 Task: In the Contact  Nora.Hill@nypl.org, Create email and send with subject: 'A Glimpse into the Future: Meet Our Disruptive Offering', and with mail content 'Good Day!_x000D_
We're excited to introduce you to an innovative solution that will revolutionize your industry. Get ready to redefine success and reach new heights!_x000D_
Best Regard', attach the document: Contract.pdf and insert image: visitingcard.jpg. Below Best Regards, write Pinterest and insert the URL: 'in.pinterest.com'. Mark checkbox to create task to follow up : In 2 business days . Logged in from softage.4@softage.net
Action: Mouse moved to (96, 56)
Screenshot: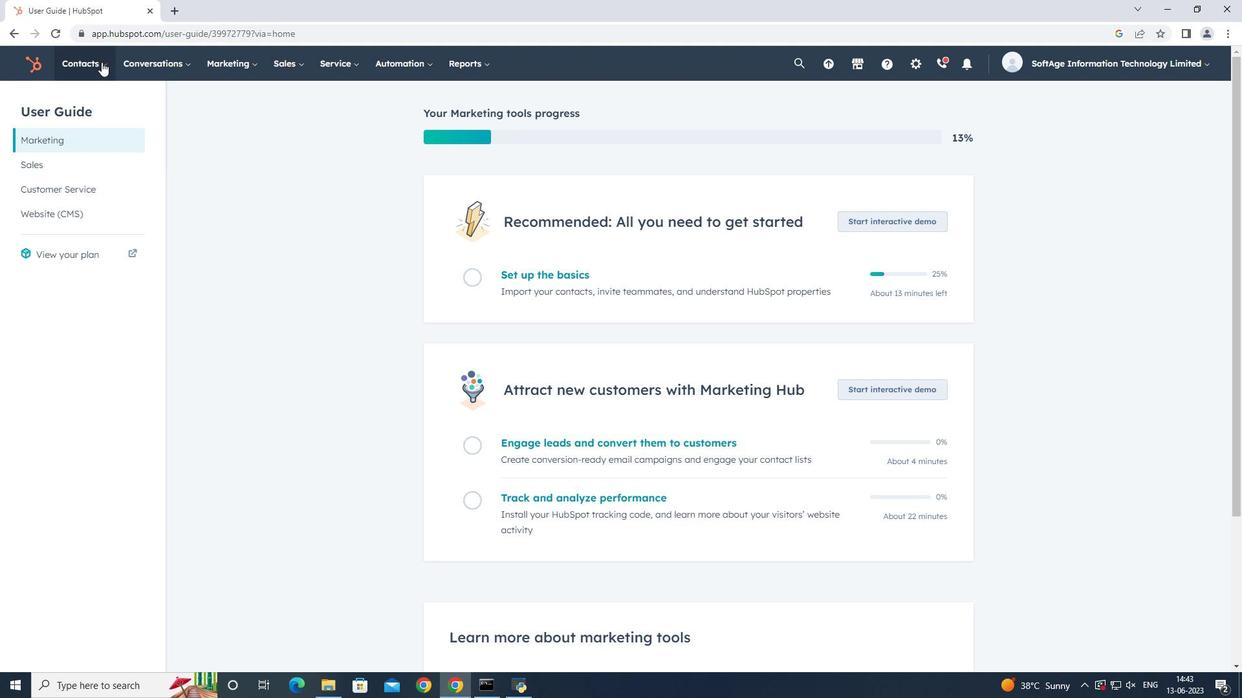 
Action: Mouse pressed left at (96, 56)
Screenshot: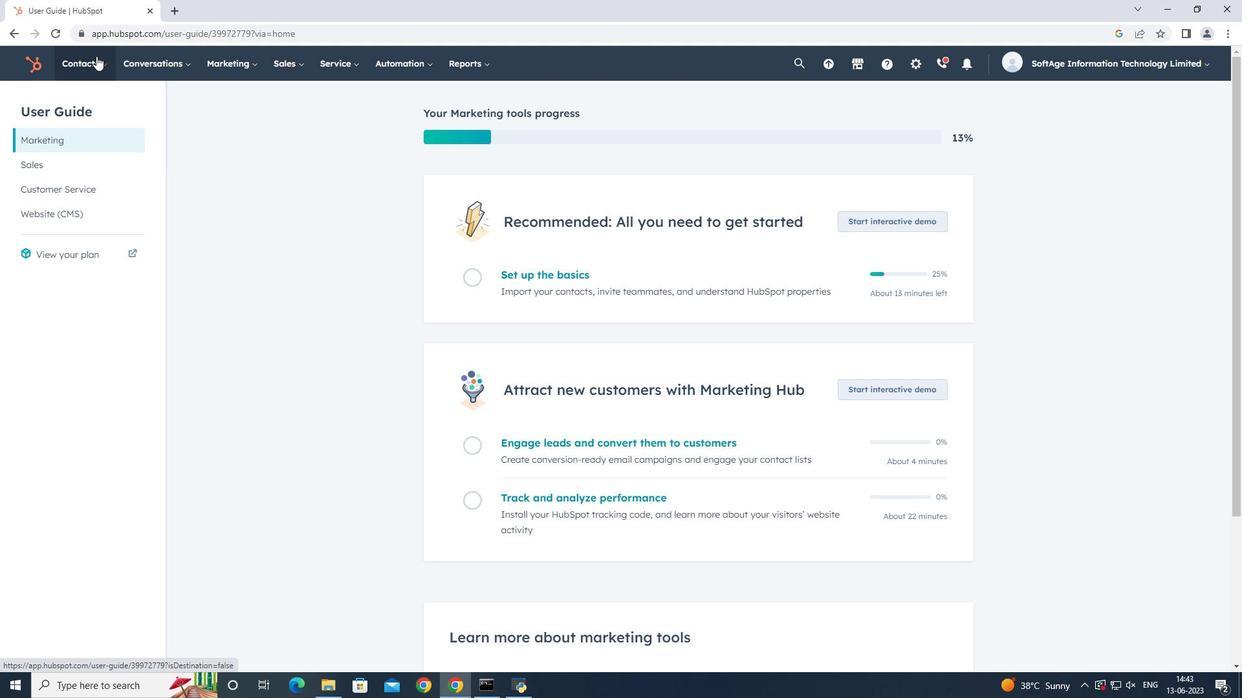 
Action: Mouse moved to (106, 102)
Screenshot: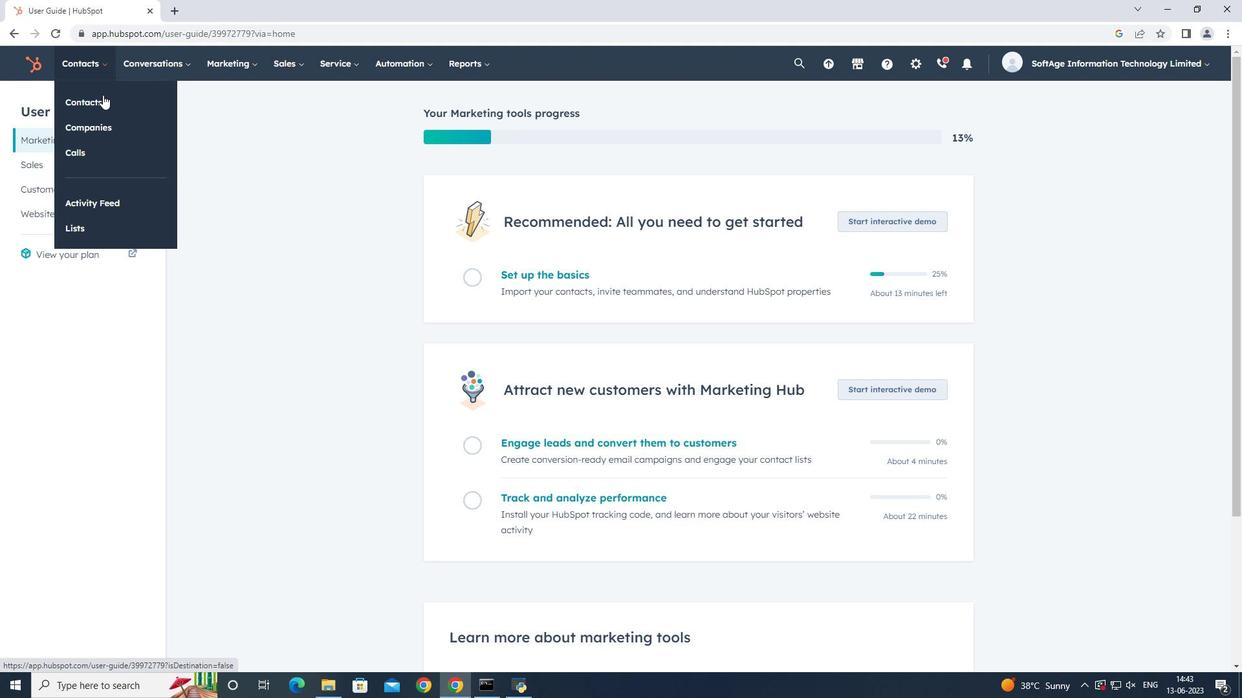 
Action: Mouse pressed left at (106, 102)
Screenshot: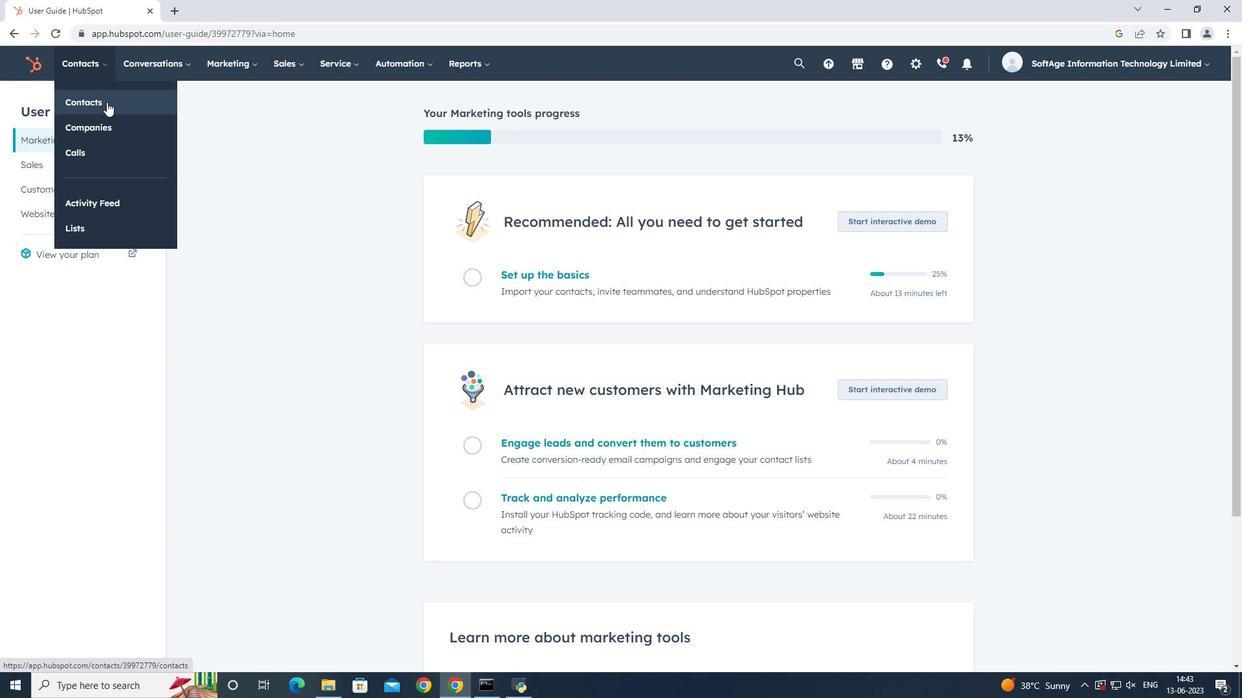 
Action: Mouse moved to (132, 214)
Screenshot: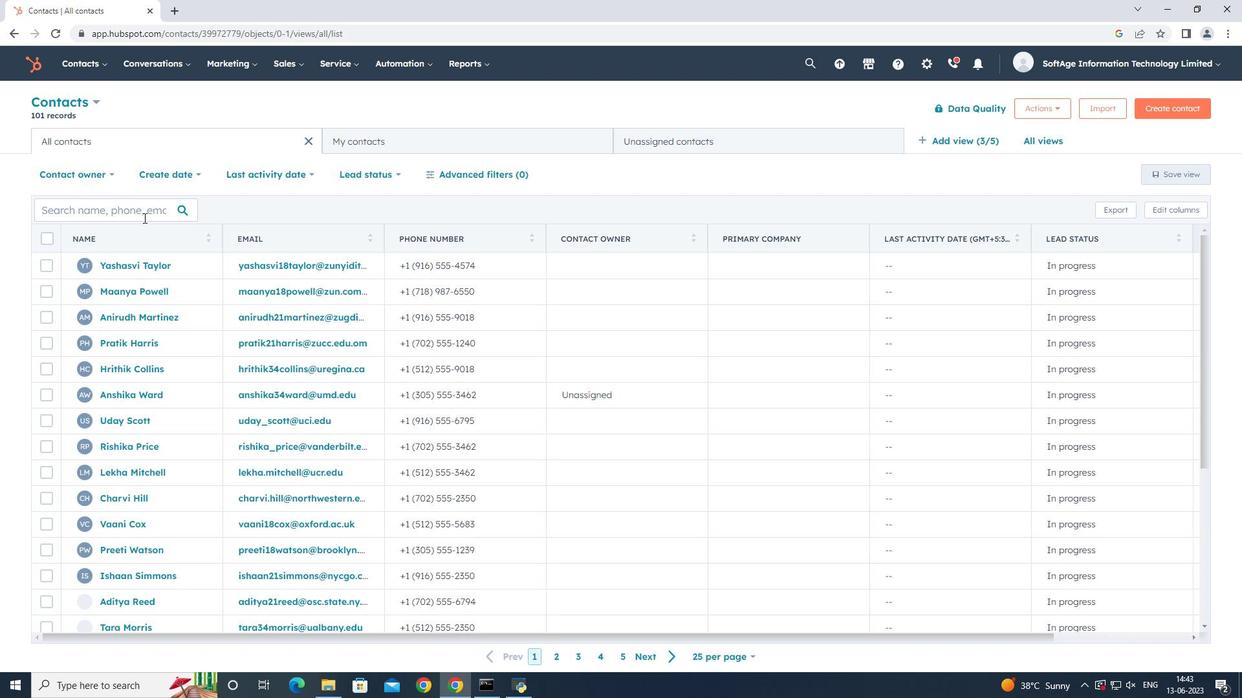 
Action: Mouse pressed left at (132, 214)
Screenshot: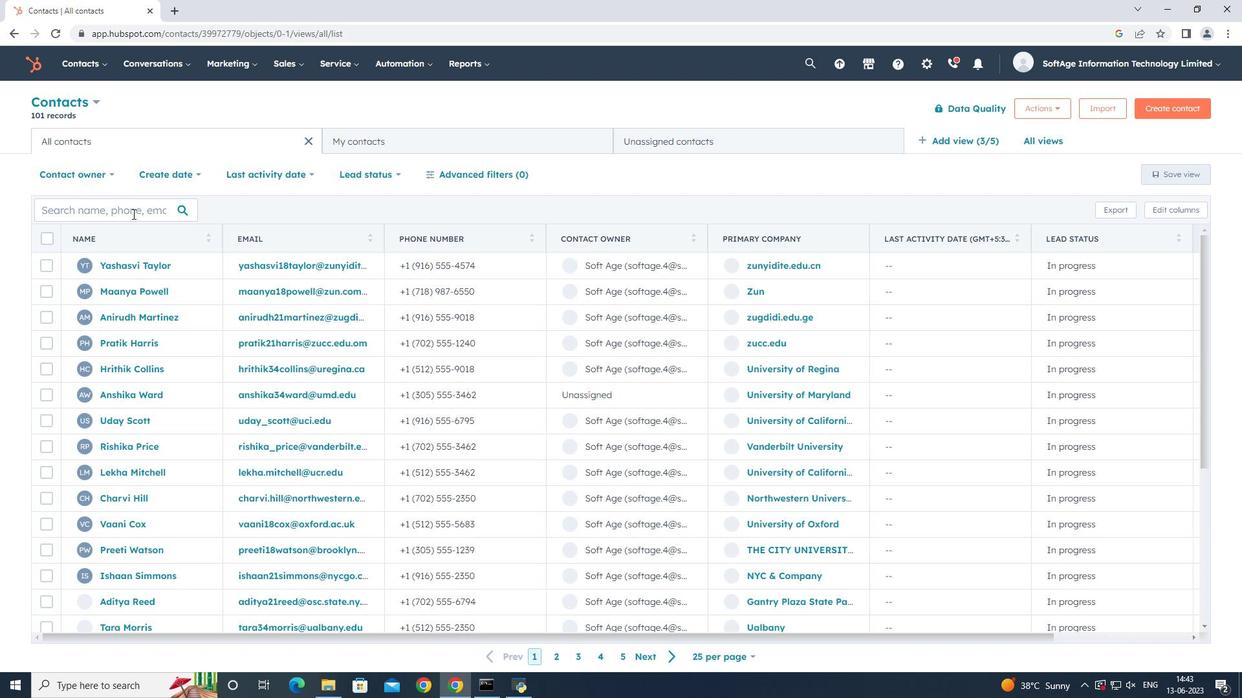 
Action: Key pressed <Key.shift_r>Nora
Screenshot: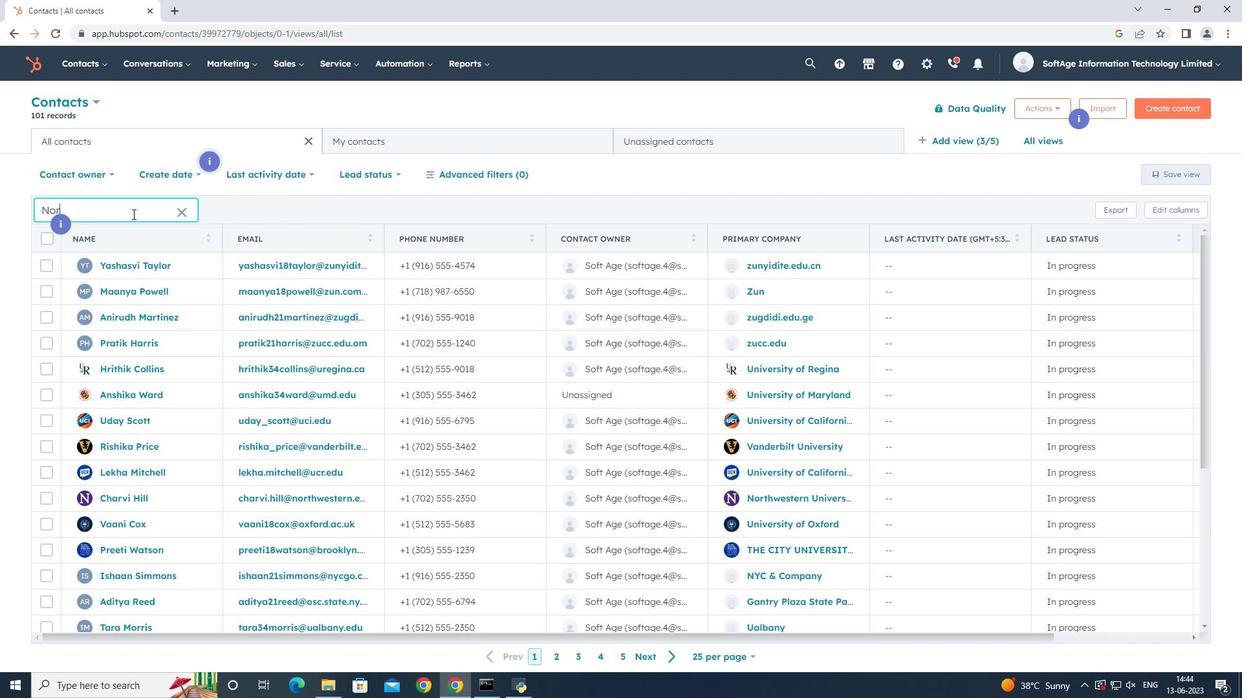 
Action: Mouse moved to (127, 372)
Screenshot: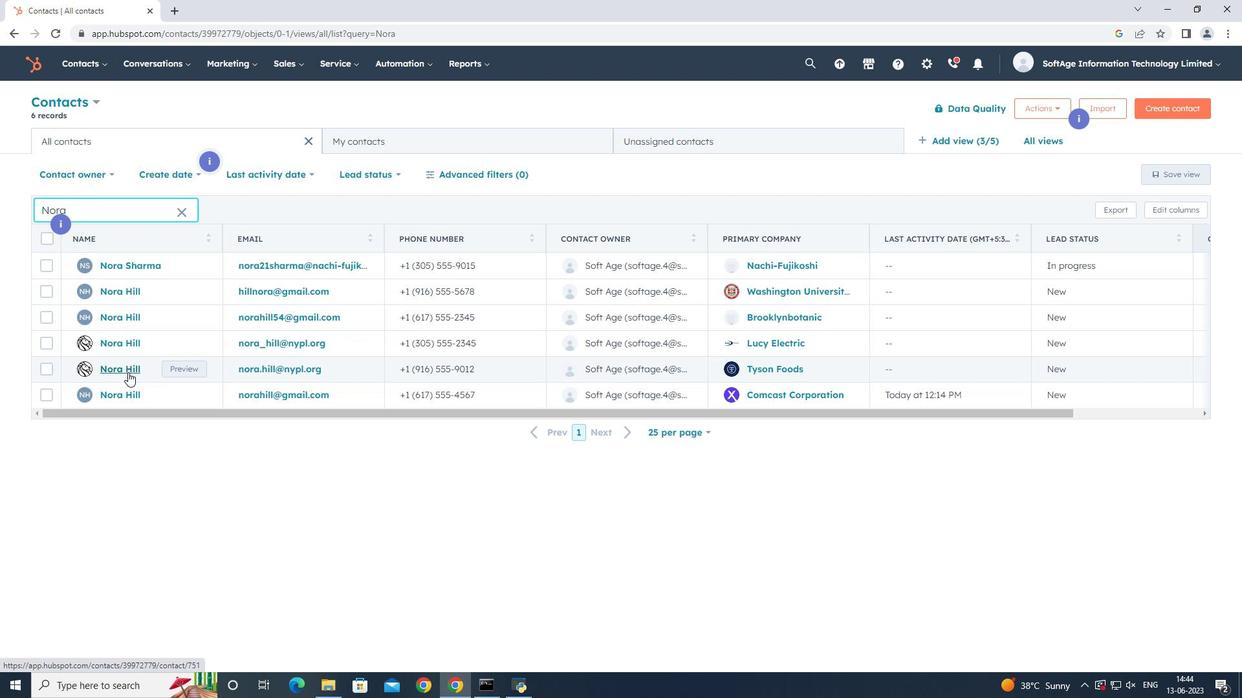 
Action: Mouse pressed left at (127, 372)
Screenshot: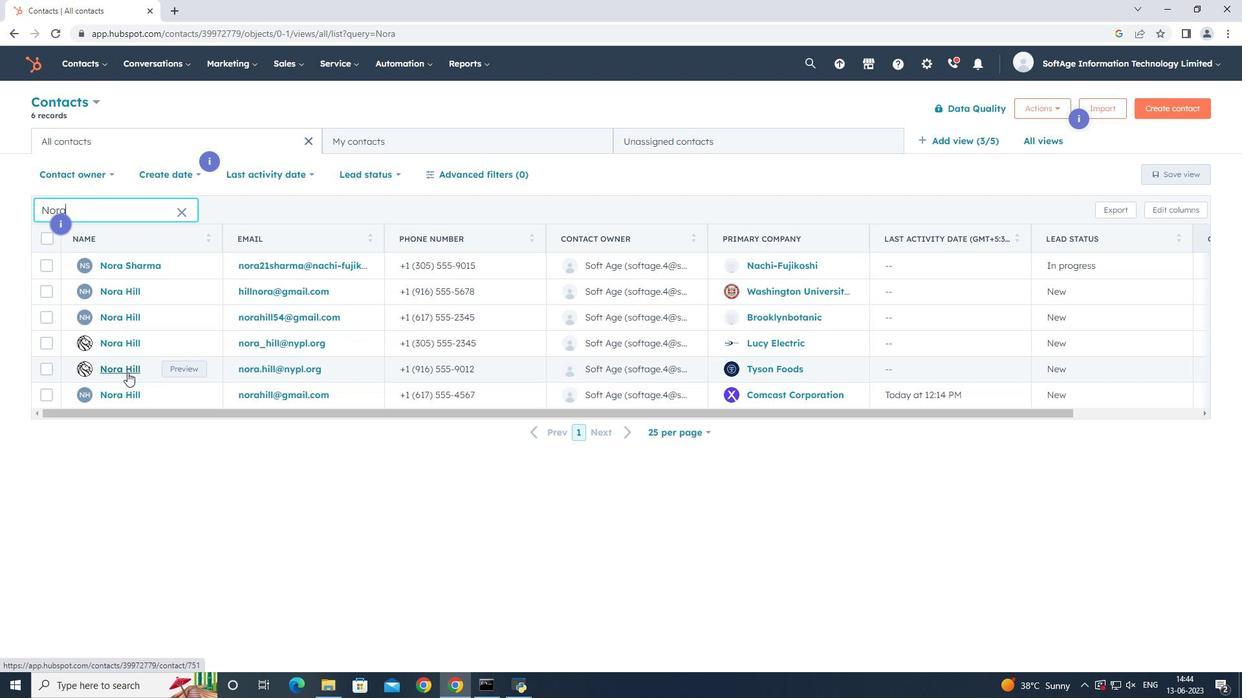 
Action: Mouse moved to (88, 218)
Screenshot: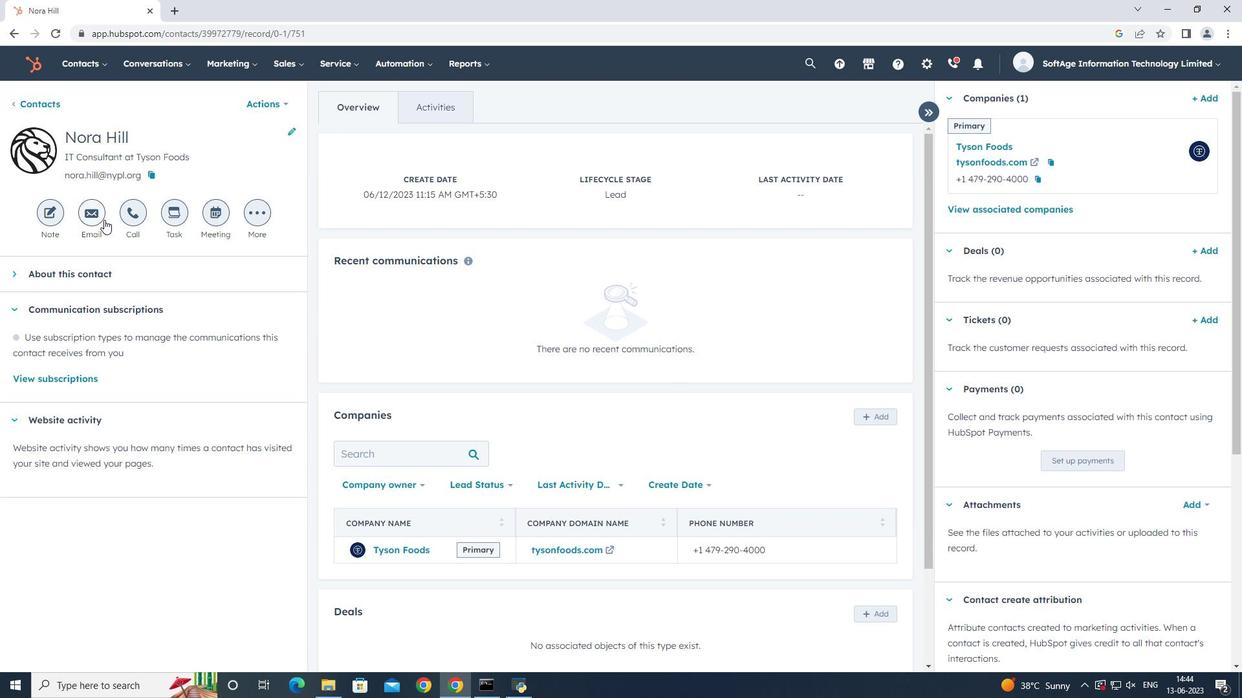 
Action: Mouse pressed left at (88, 218)
Screenshot: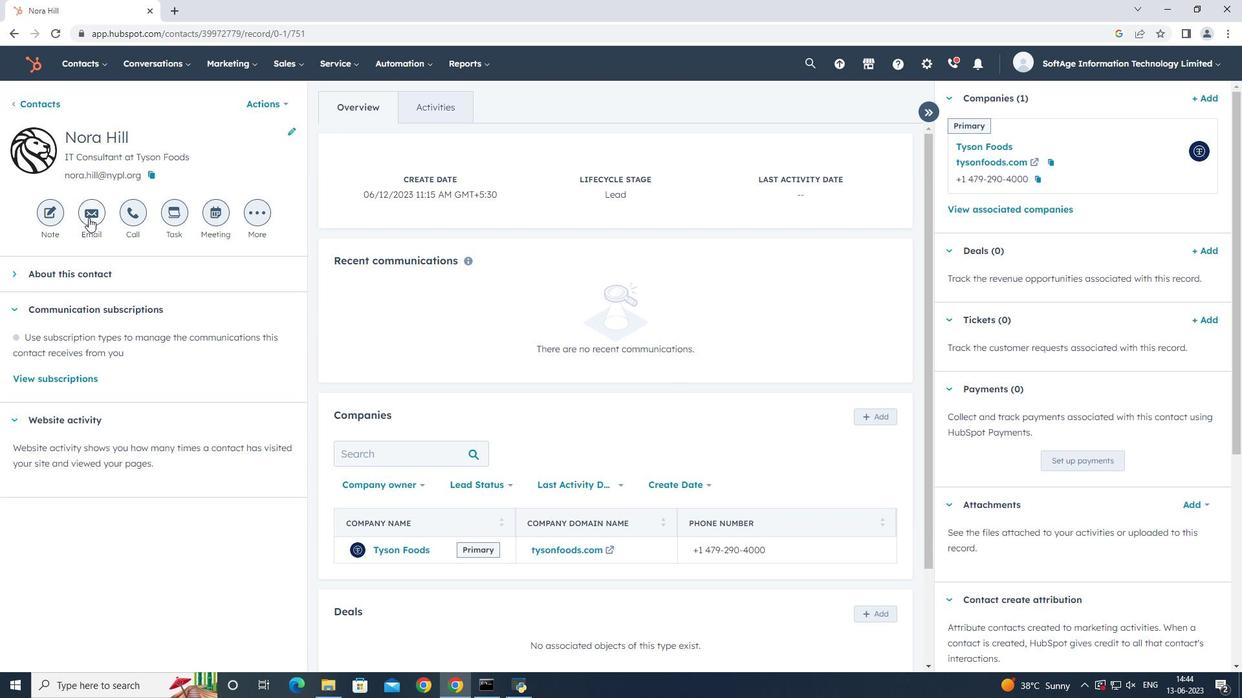 
Action: Mouse moved to (985, 502)
Screenshot: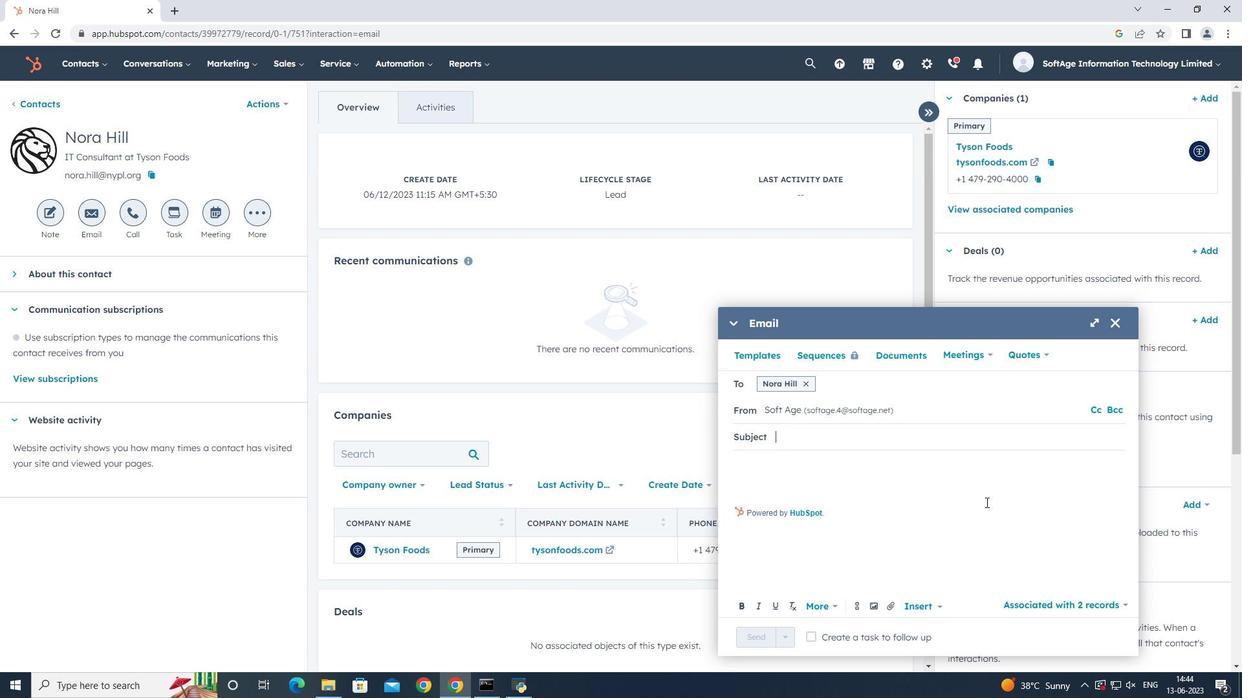 
Action: Key pressed <Key.shift>A<Key.space><Key.shift>Glimpse<Key.space>into<Key.space>th
Screenshot: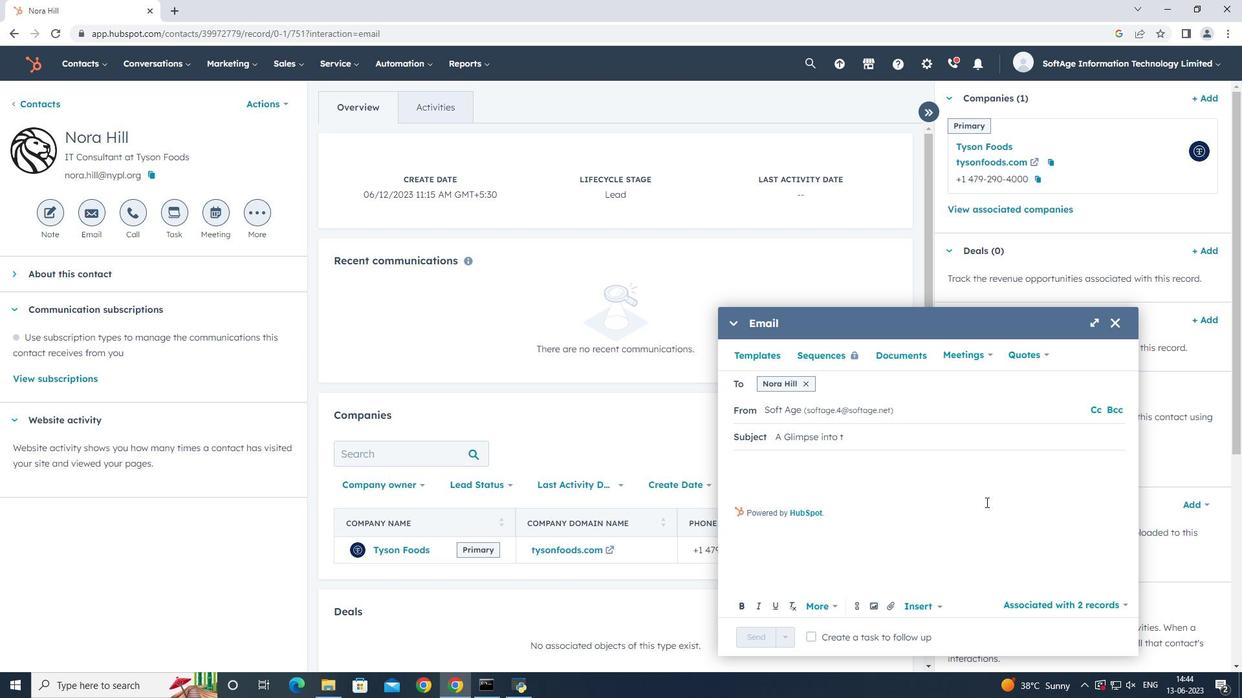 
Action: Mouse moved to (986, 502)
Screenshot: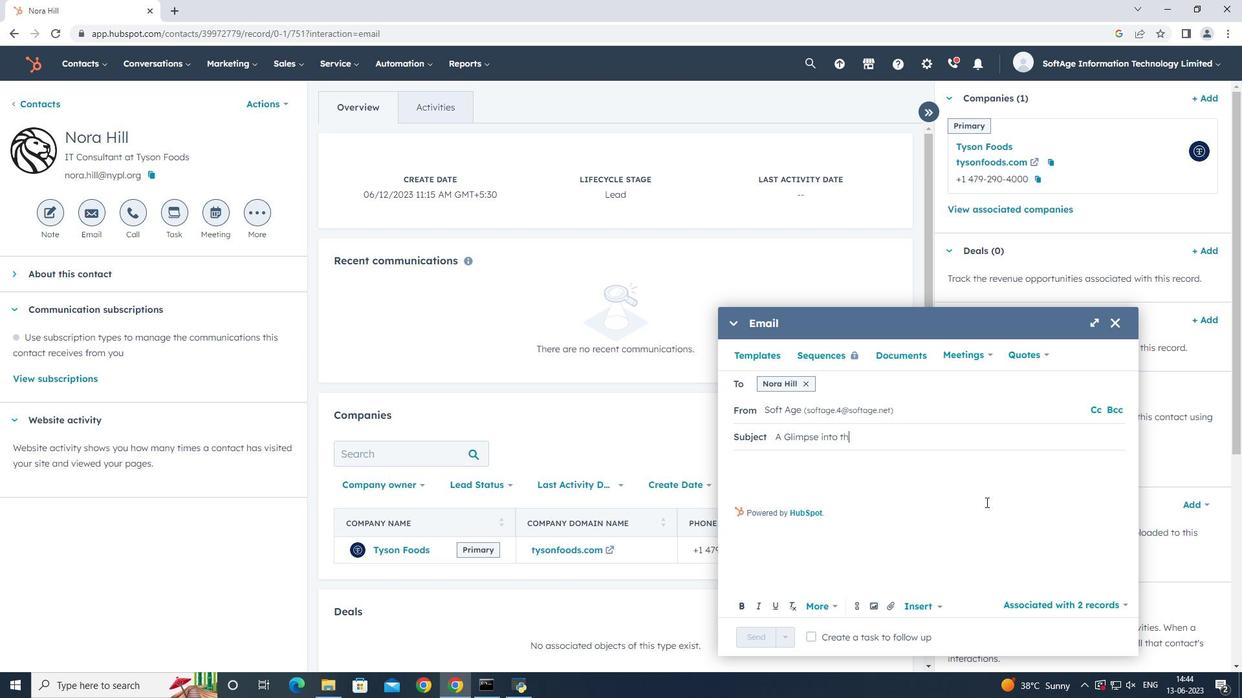 
Action: Key pressed e<Key.space><Key.shift>Future<Key.shift_r><Key.shift_r><Key.shift_r><Key.shift_r><Key.shift_r><Key.shift_r><Key.shift_r><Key.shift_r><Key.shift_r><Key.shift_r><Key.shift_r><Key.shift_r><Key.shift_r><Key.shift_r><Key.shift_r><Key.shift_r><Key.shift_r><Key.shift_r><Key.shift_r><Key.shift_r><Key.shift_r><Key.shift_r><Key.shift_r><Key.shift_r><Key.shift_r><Key.shift_r><Key.shift_r><Key.shift_r>:<Key.space><Key.shift_r>Meet<Key.space><Key.shift_r><Key.shift_r><Key.shift_r><Key.shift_r><Key.shift_r>Our<Key.space><Key.shift>Disruptive<Key.space><Key.shift_r><Key.shift_r><Key.shift_r><Key.shift_r><Key.shift_r><Key.shift_r><Key.shift_r><Key.shift_r><Key.shift_r><Key.shift_r><Key.shift_r><Key.shift_r><Key.shift_r><Key.shift_r><Key.shift_r><Key.shift_r><Key.shift_r><Key.shift_r><Key.shift_r><Key.shift_r><Key.shift_r><Key.shift_r><Key.shift_r><Key.shift_r>Offering
Screenshot: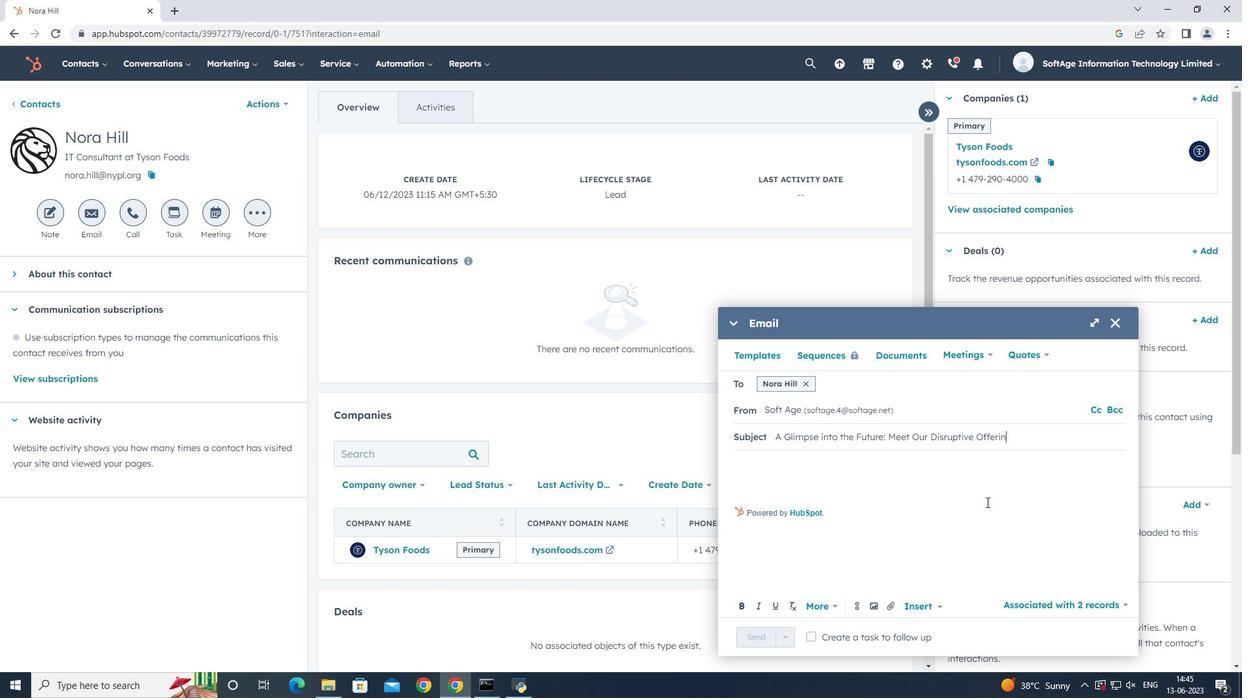 
Action: Mouse moved to (910, 471)
Screenshot: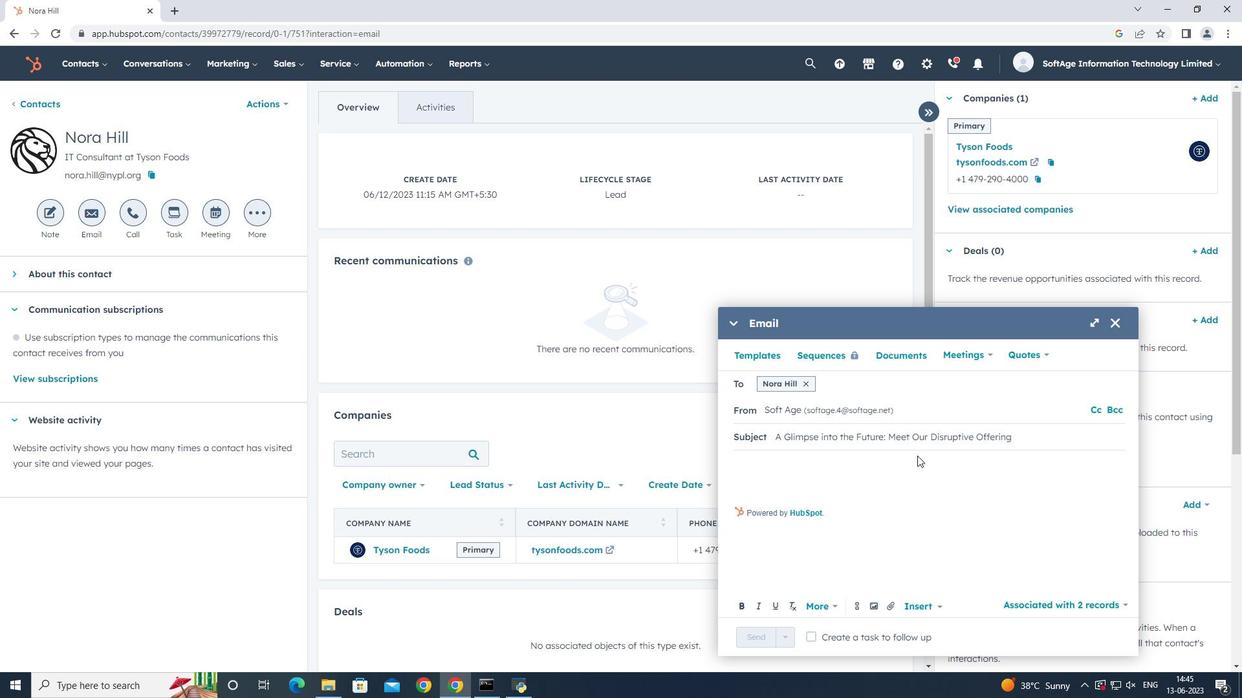 
Action: Mouse pressed left at (910, 471)
Screenshot: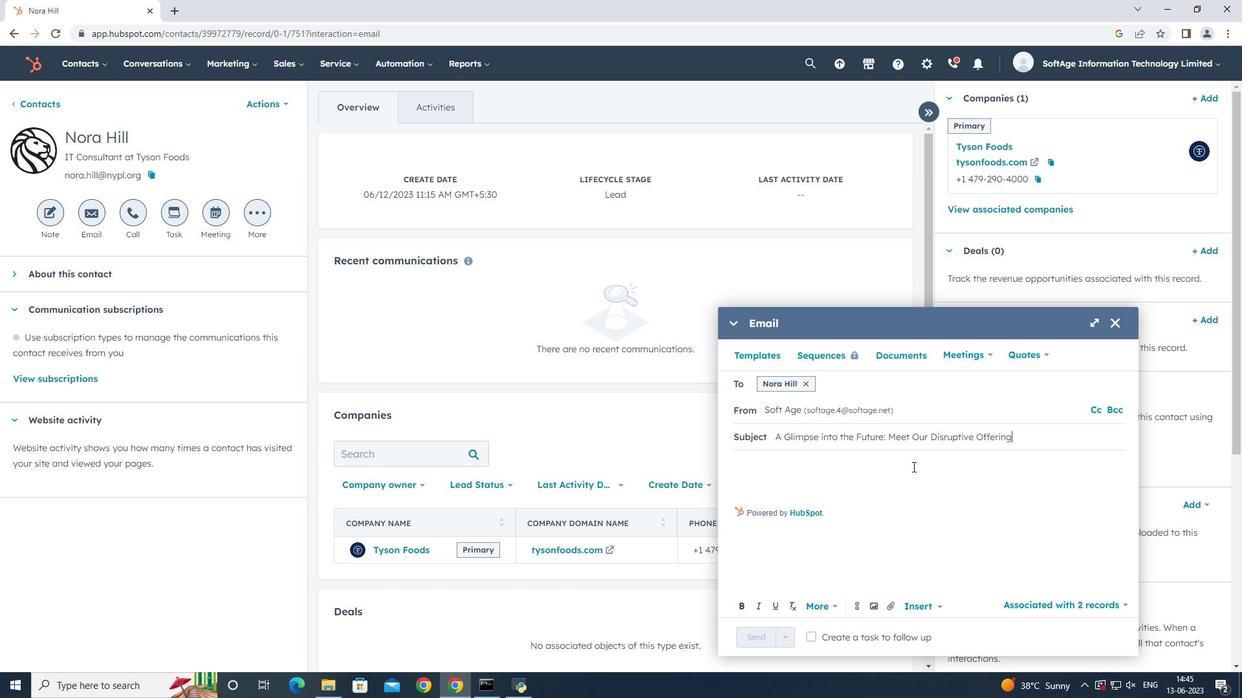 
Action: Key pressed <Key.shift><Key.shift>Good<Key.space><Key.shift><Key.shift><Key.shift><Key.shift><Key.shift><Key.shift>Day<Key.shift_r><Key.shift_r><Key.shift_r><Key.shift_r><Key.shift_r><Key.shift_r>!<Key.enter><Key.enter><Key.shift><Key.shift><Key.shift><Key.shift>We're<Key.space>eee<Key.backspace><Key.backspace>xcited<Key.space>to<Key.space>introduce<Key.space>you<Key.space>to<Key.space>an<Key.space>innovative<Key.space>solution<Key.space>that<Key.space>will<Key.space>revolutionize<Key.space>your<Key.space>industry.<Key.space><Key.shift>Get<Key.space>ready<Key.space>to<Key.space>redefine<Key.space>success<Key.space>and<Key.space>reach<Key.space>new<Key.space>heigg<Key.backspace>hts<Key.shift_r><Key.shift_r><Key.shift_r><Key.shift_r><Key.shift_r><Key.shift_r><Key.shift_r><Key.shift_r><Key.shift_r><Key.shift_r><Key.shift_r><Key.shift_r><Key.shift_r><Key.shift_r><Key.shift_r><Key.shift_r><Key.shift_r><Key.shift_r><Key.shift_r><Key.shift_r><Key.shift_r><Key.shift_r><Key.shift_r><Key.shift_r><Key.shift_r><Key.shift_r><Key.shift_r>!<Key.enter><Key.enter><Key.shift><Key.shift>Best<Key.space><Key.shift>Regard,<Key.enter>
Screenshot: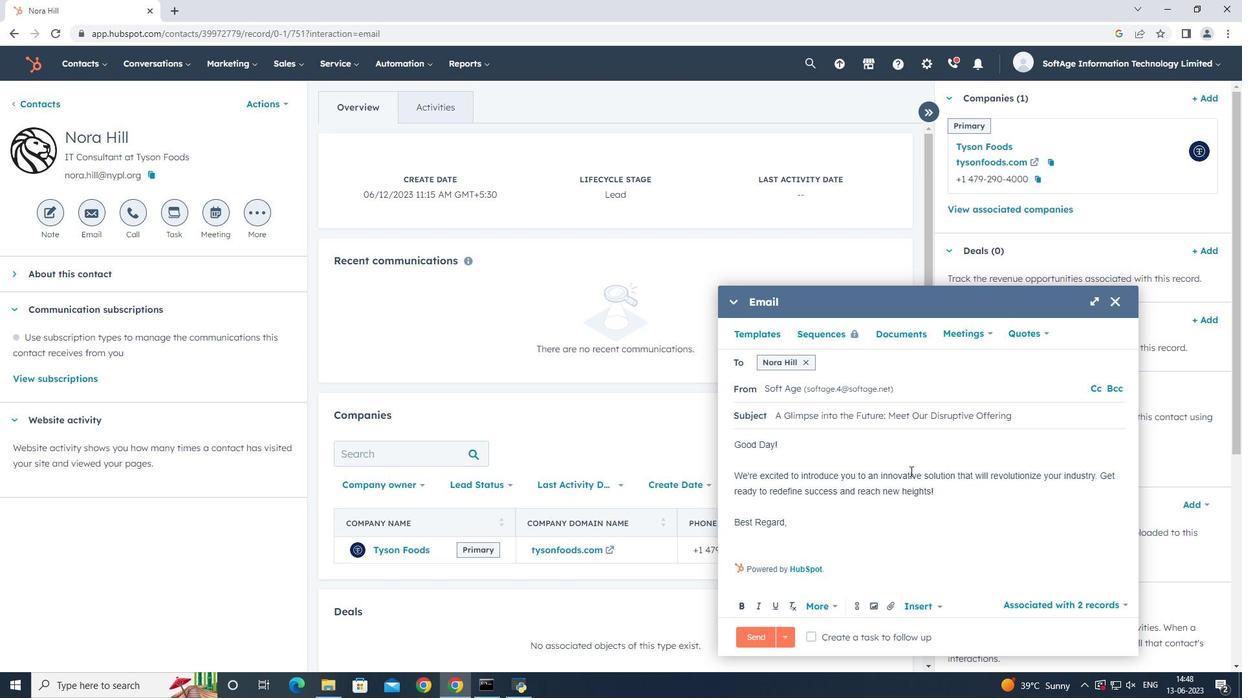 
Action: Mouse moved to (892, 604)
Screenshot: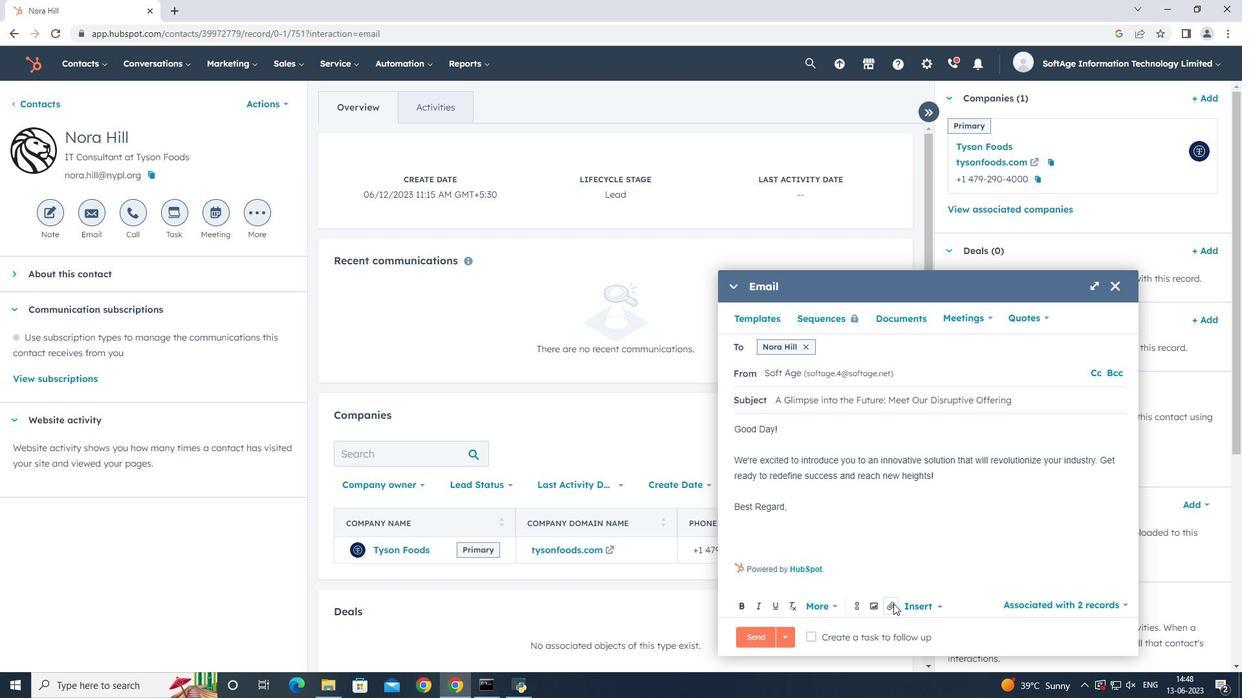 
Action: Mouse pressed left at (892, 604)
Screenshot: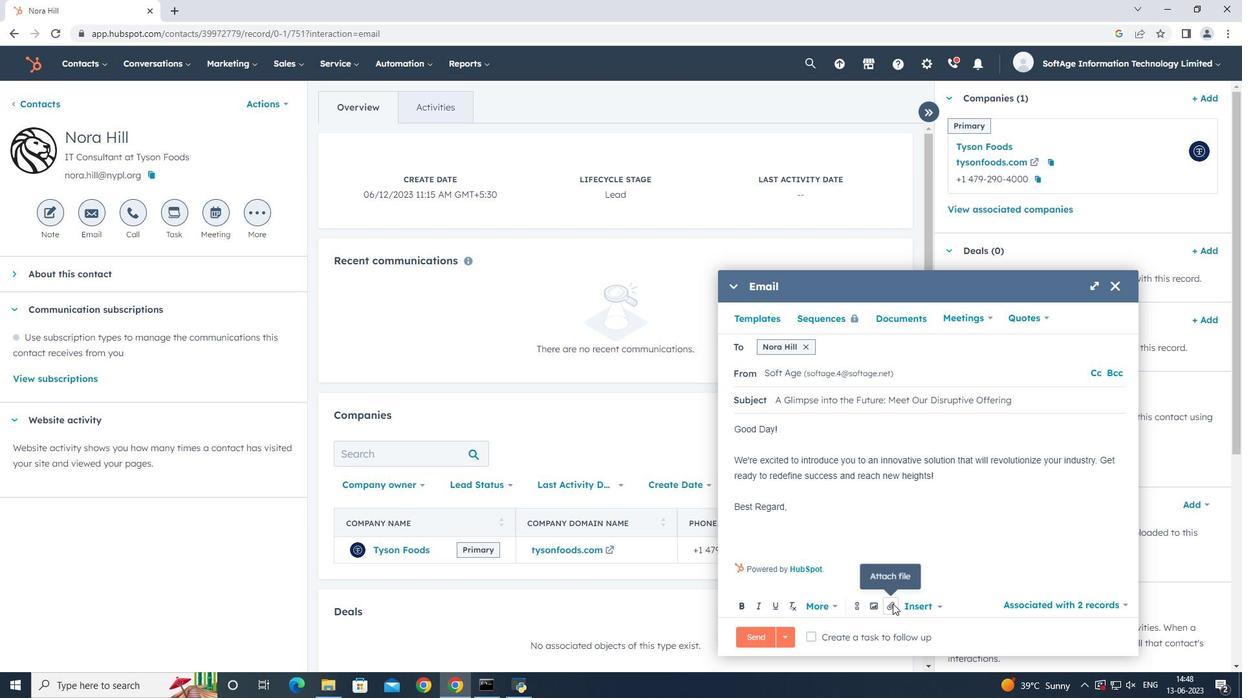 
Action: Mouse moved to (901, 571)
Screenshot: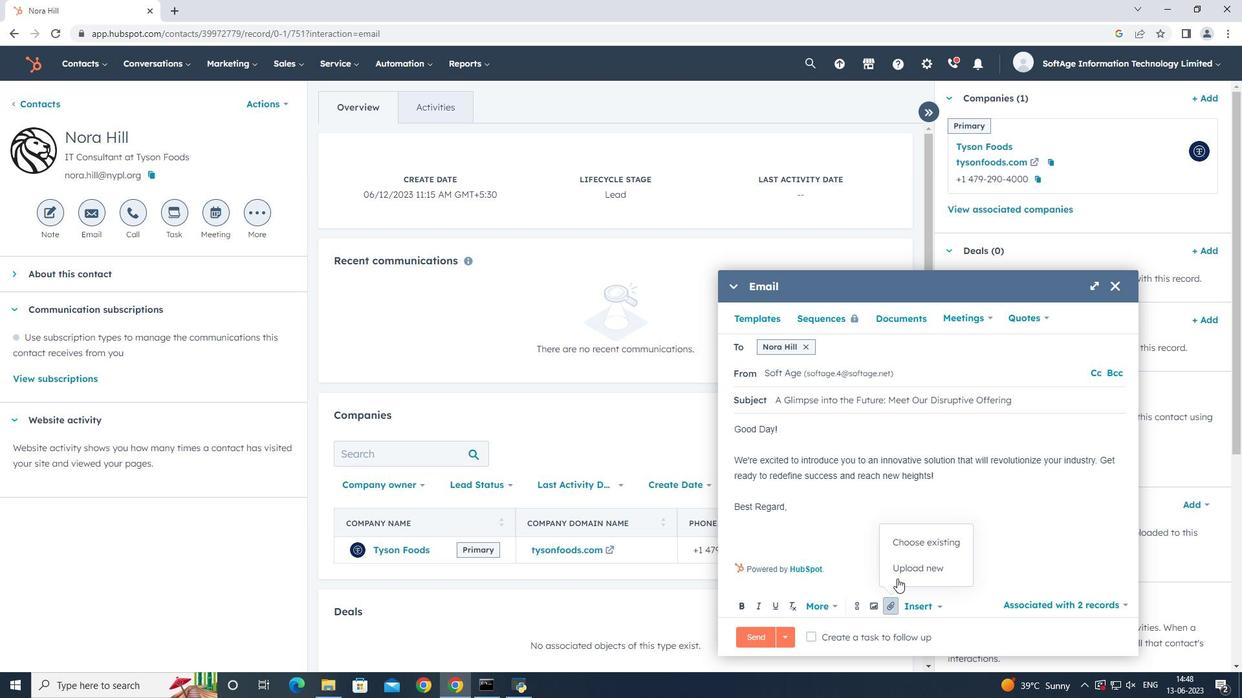 
Action: Mouse pressed left at (901, 571)
Screenshot: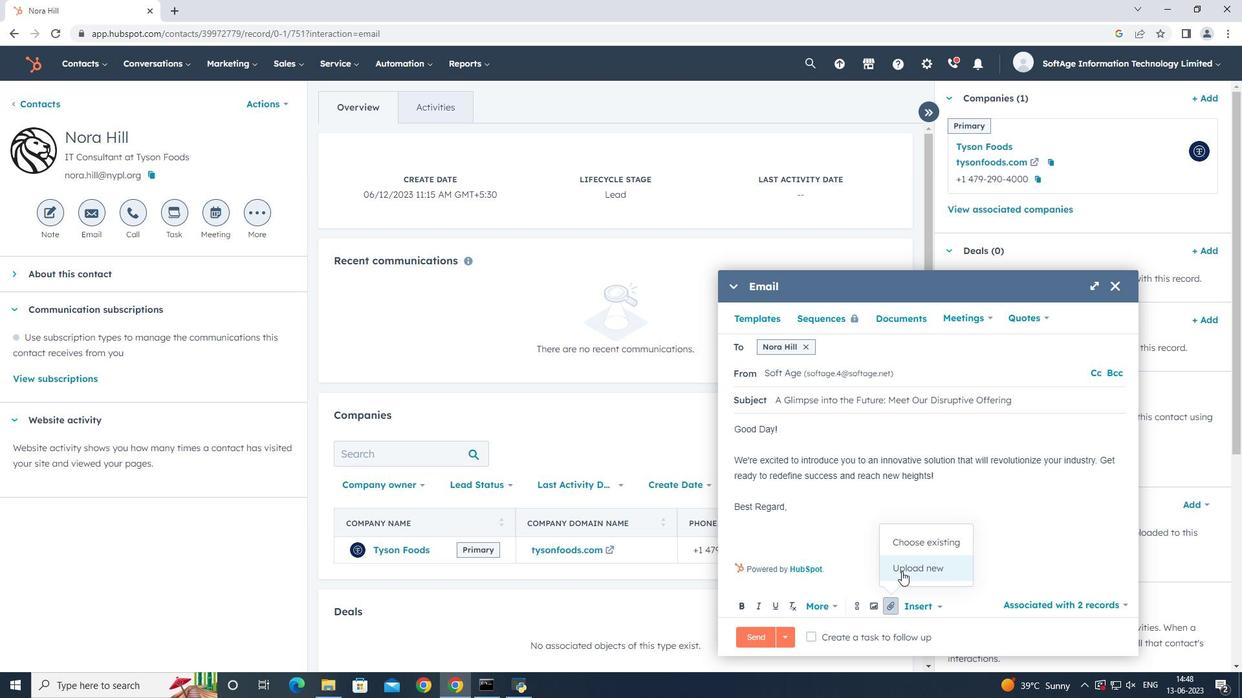 
Action: Mouse moved to (283, 130)
Screenshot: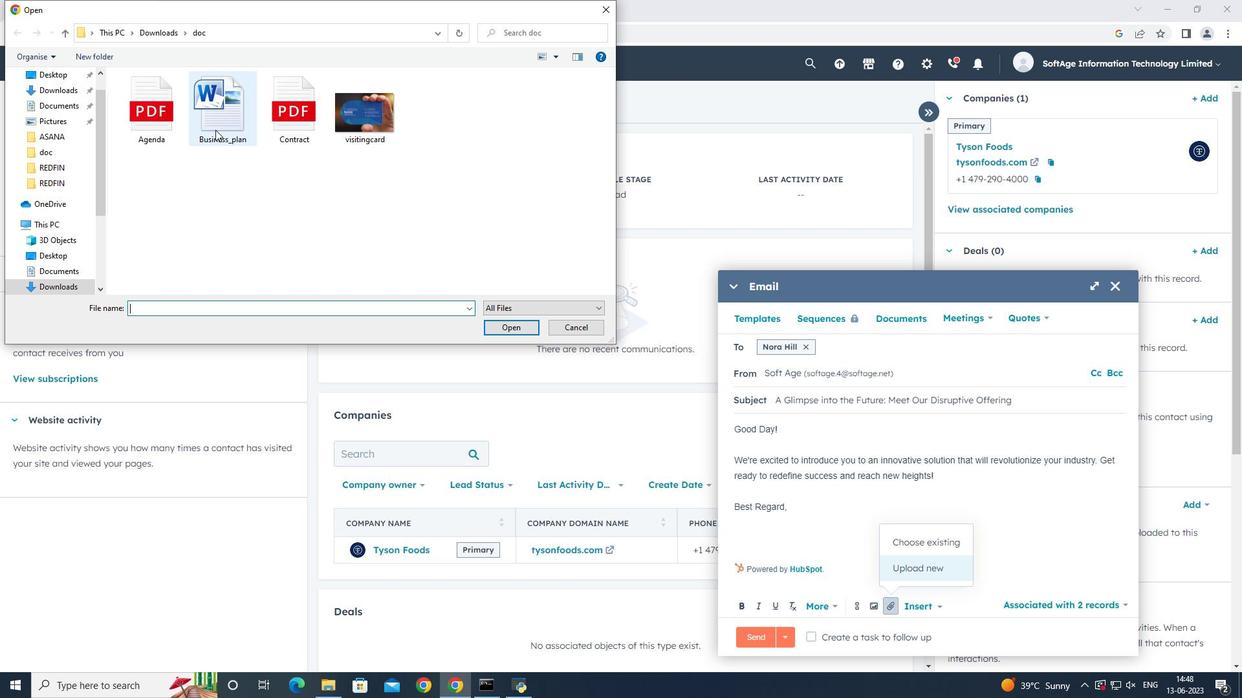 
Action: Mouse pressed left at (283, 130)
Screenshot: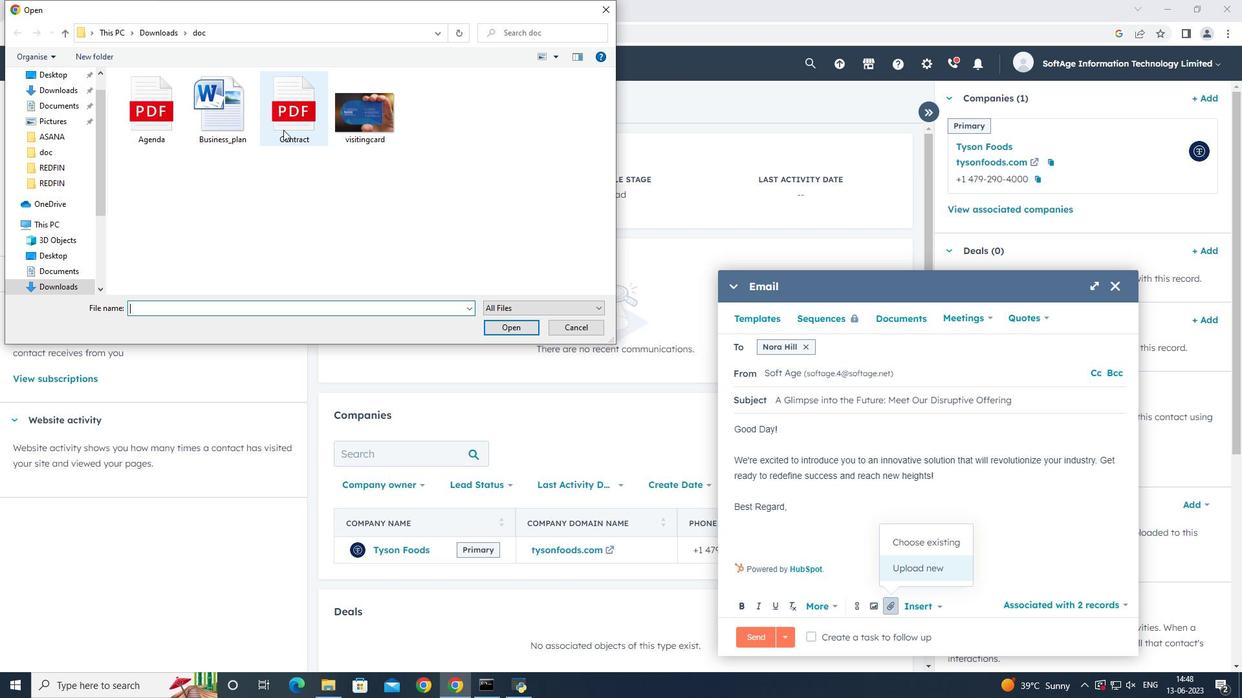 
Action: Mouse pressed left at (283, 130)
Screenshot: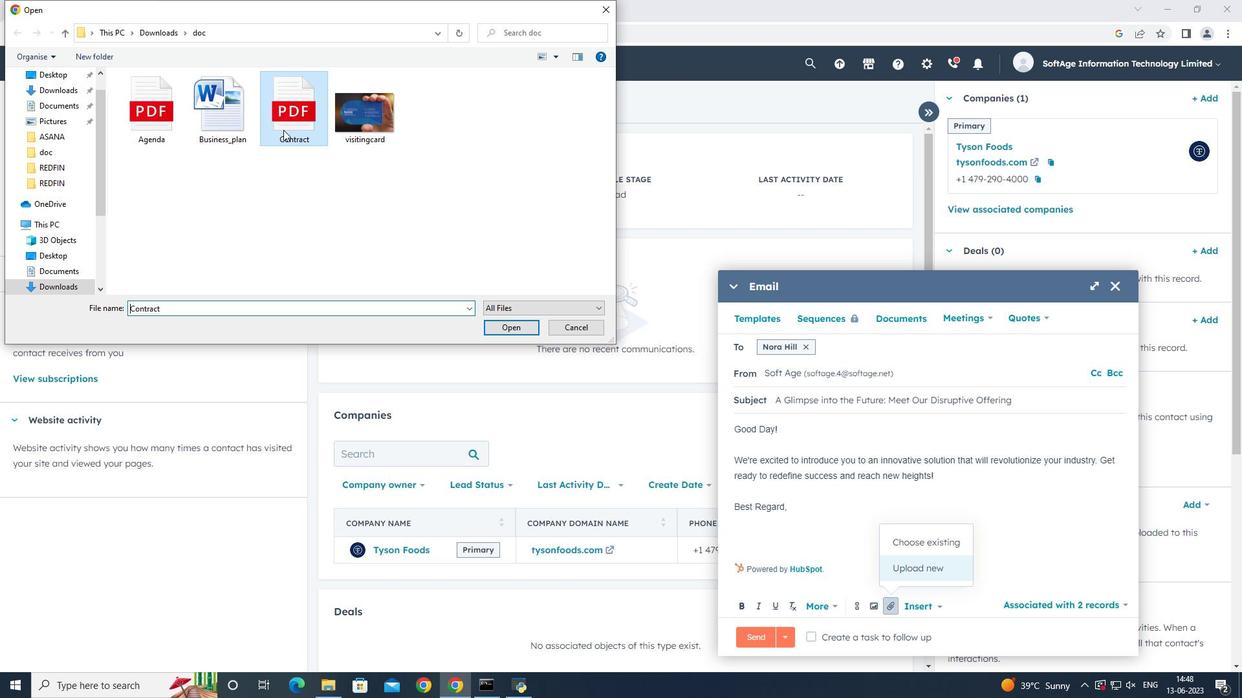 
Action: Mouse moved to (877, 569)
Screenshot: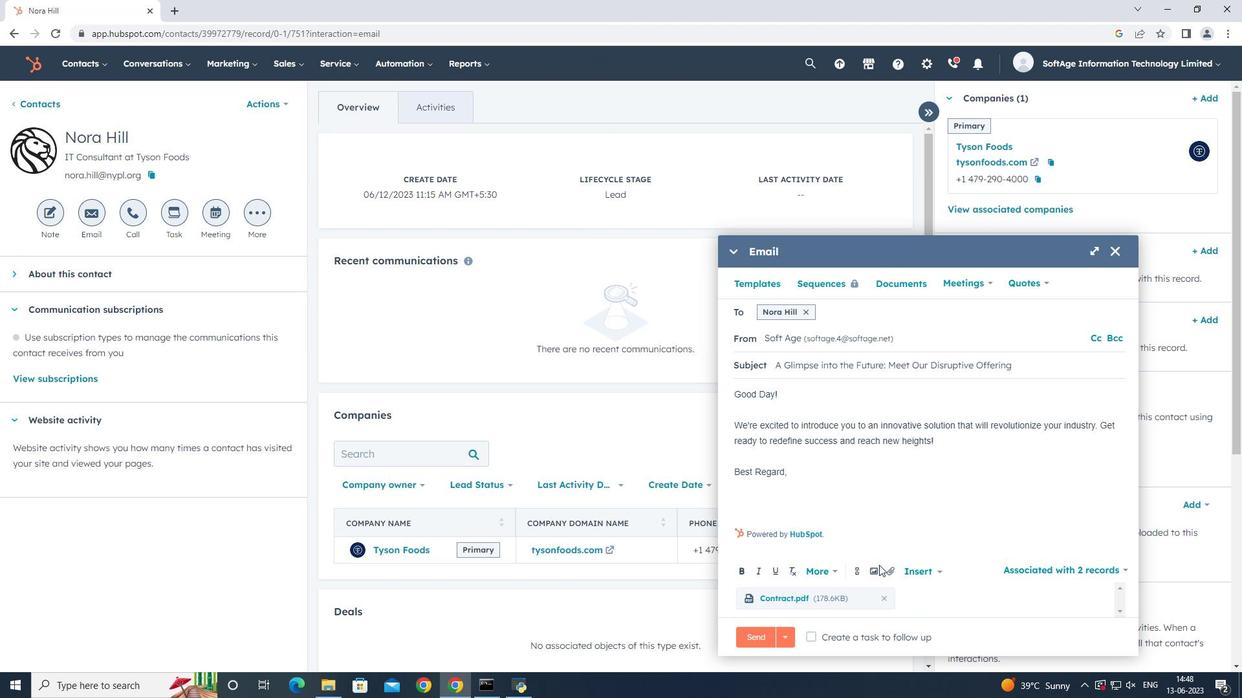 
Action: Mouse pressed left at (877, 569)
Screenshot: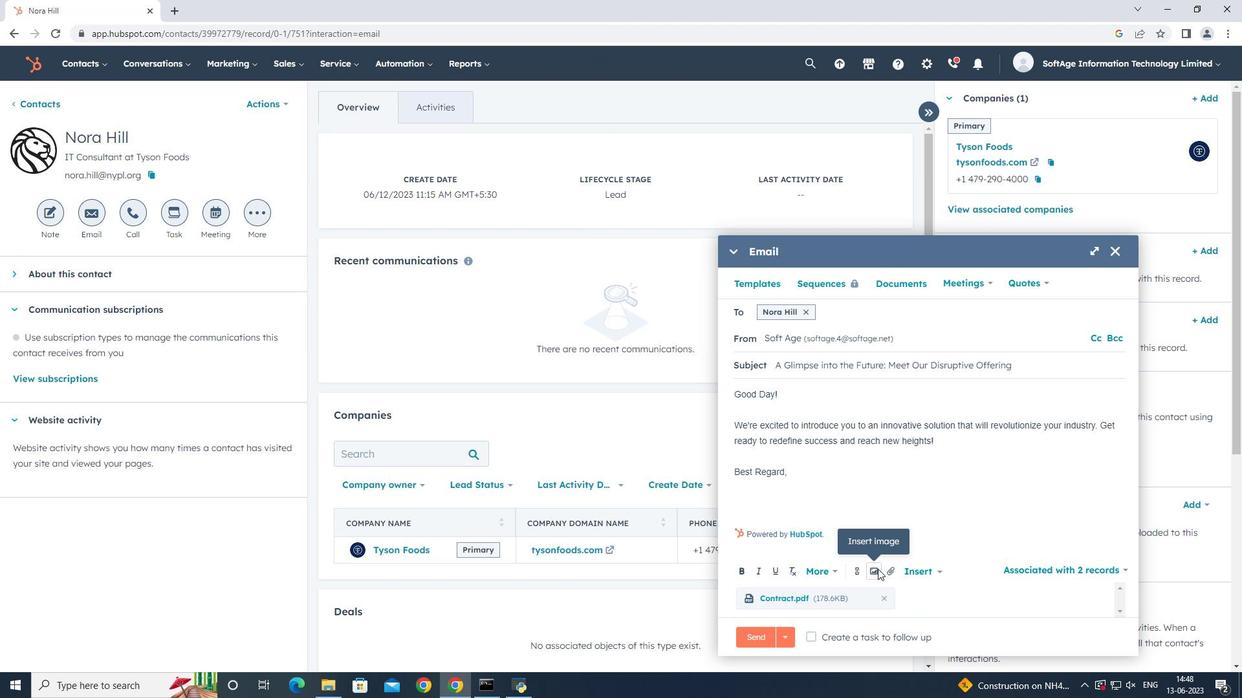 
Action: Mouse moved to (884, 537)
Screenshot: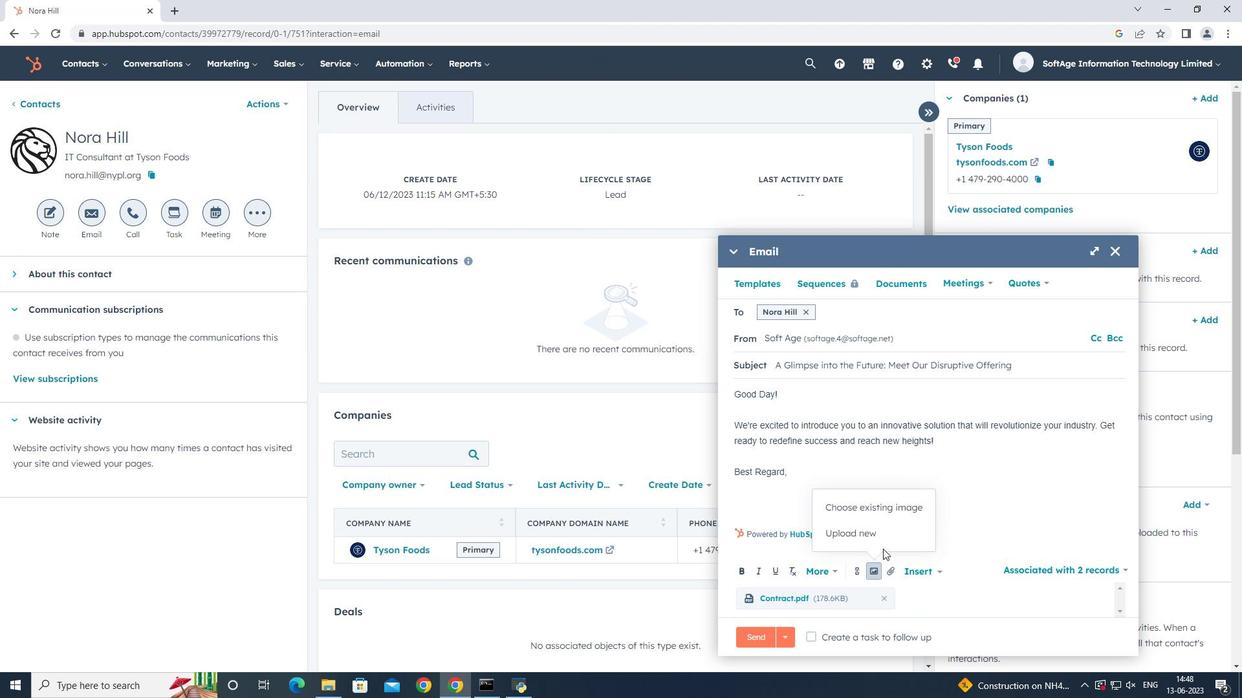 
Action: Mouse pressed left at (884, 537)
Screenshot: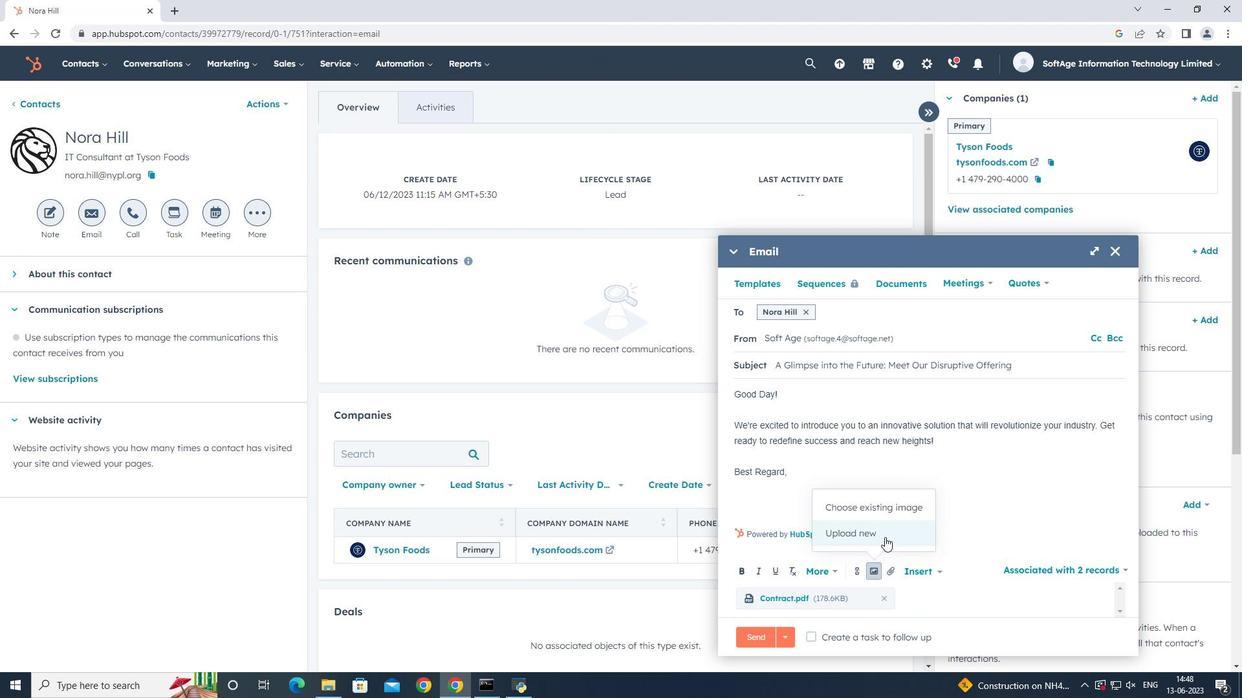 
Action: Mouse moved to (175, 112)
Screenshot: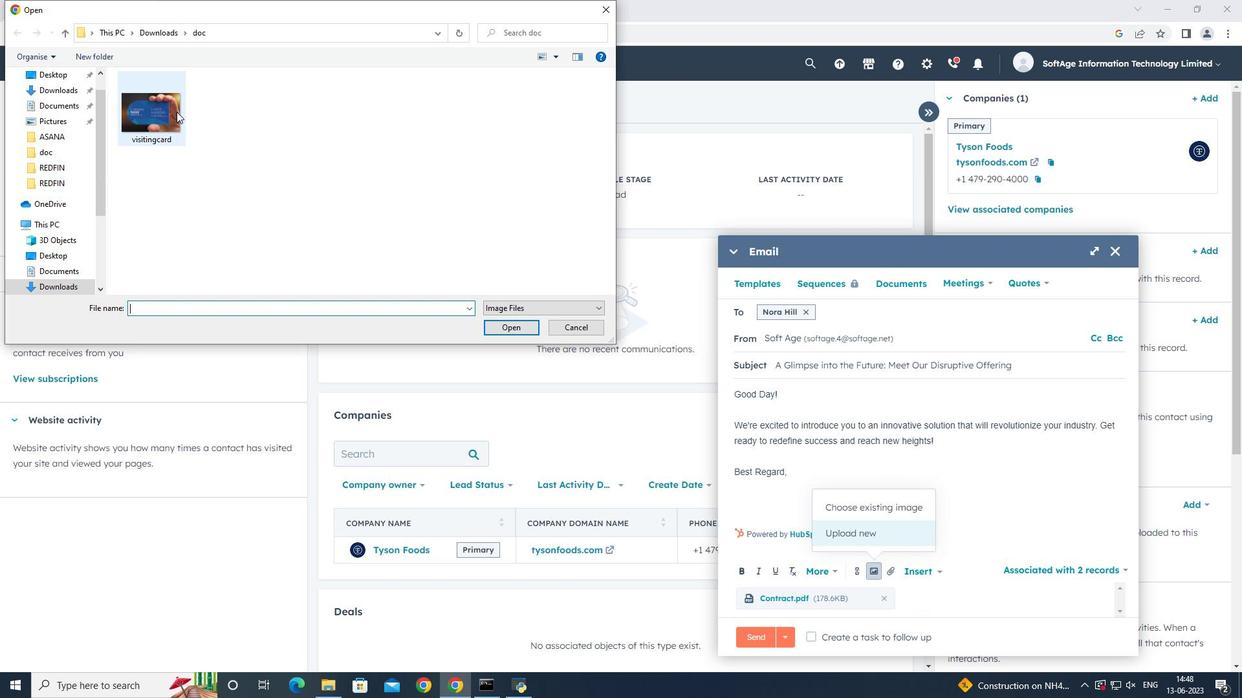 
Action: Mouse pressed left at (175, 112)
Screenshot: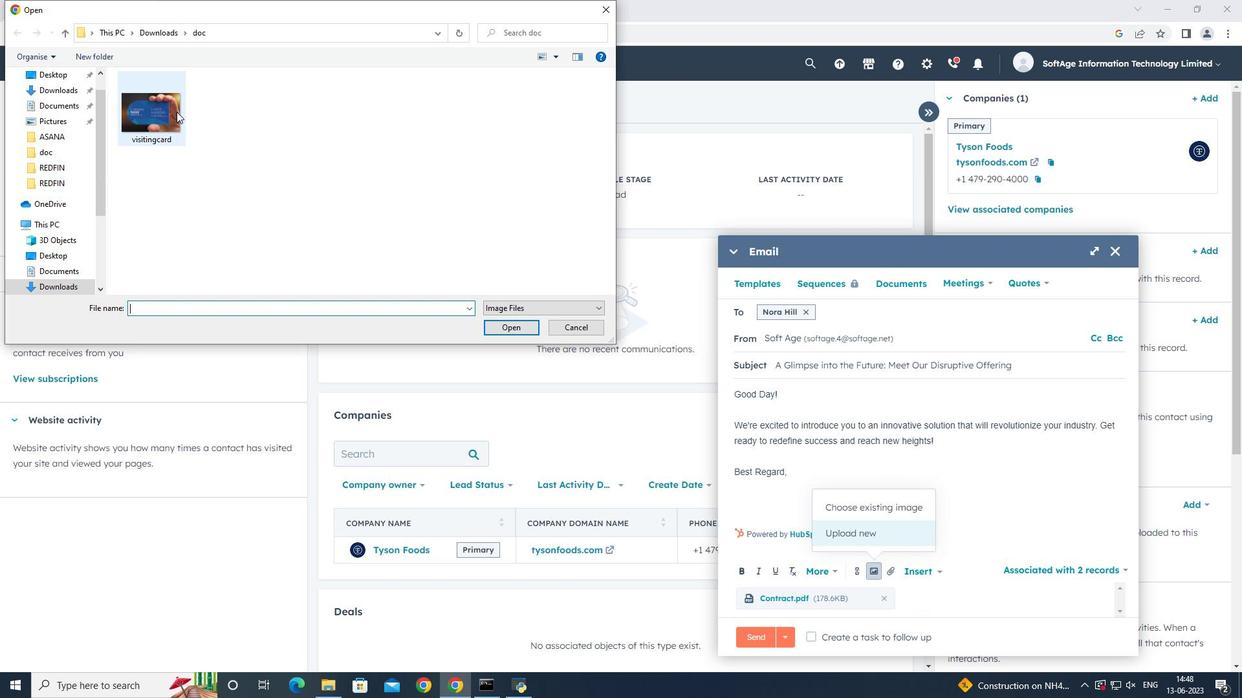
Action: Mouse pressed left at (175, 112)
Screenshot: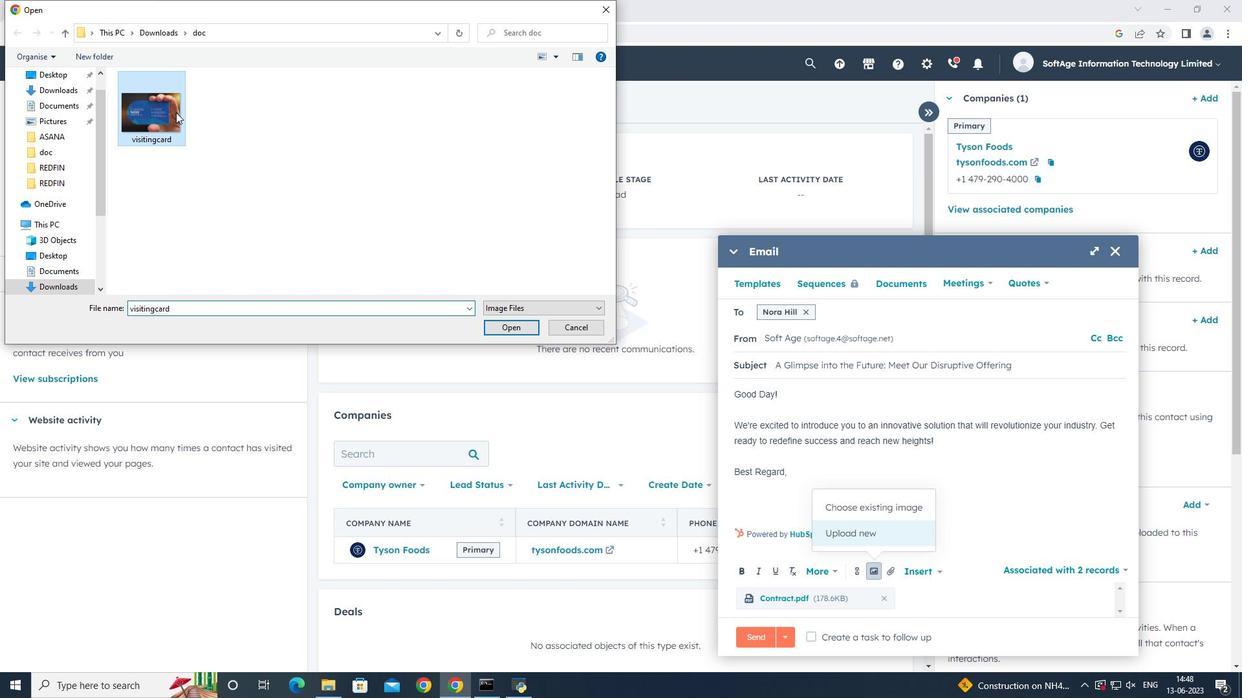 
Action: Mouse moved to (793, 350)
Screenshot: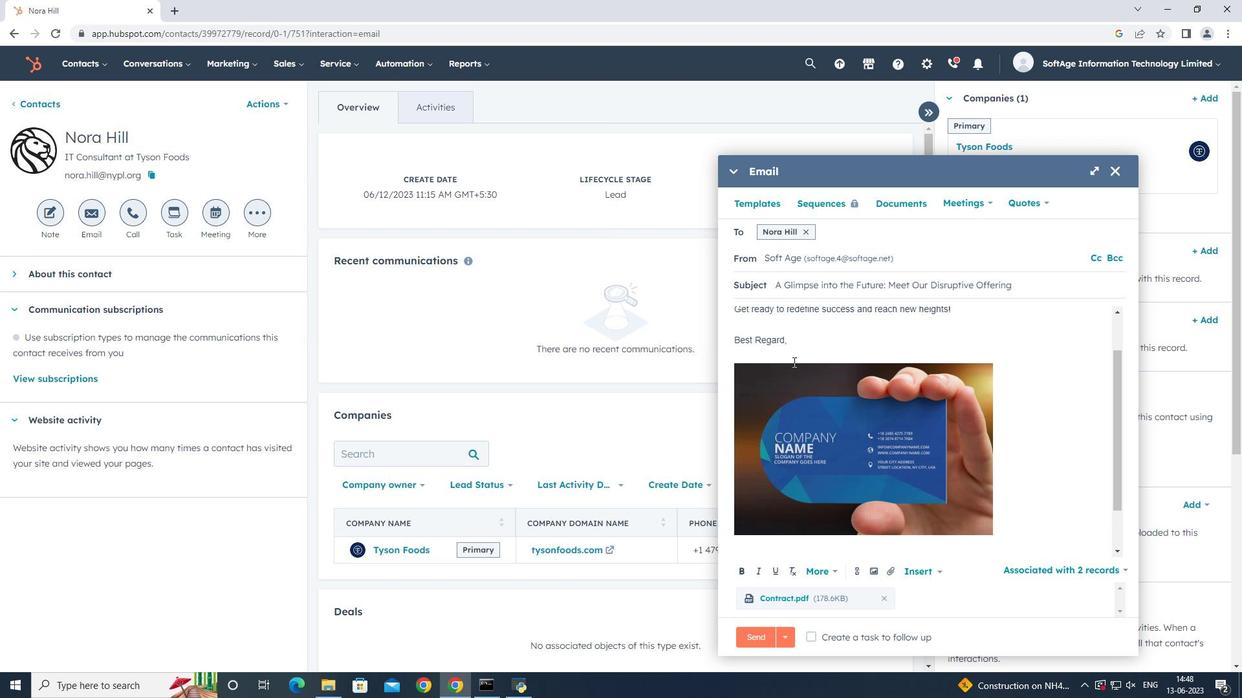 
Action: Mouse pressed left at (793, 350)
Screenshot: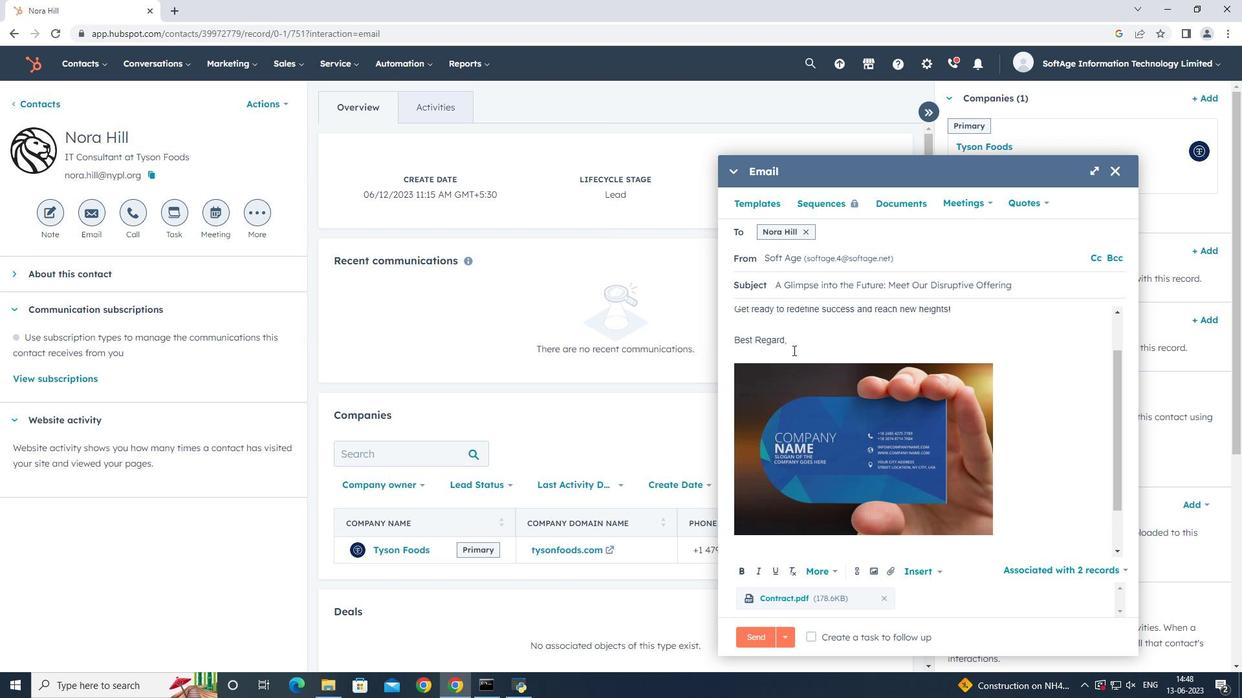 
Action: Key pressed <Key.shift_r>Pinterest
Screenshot: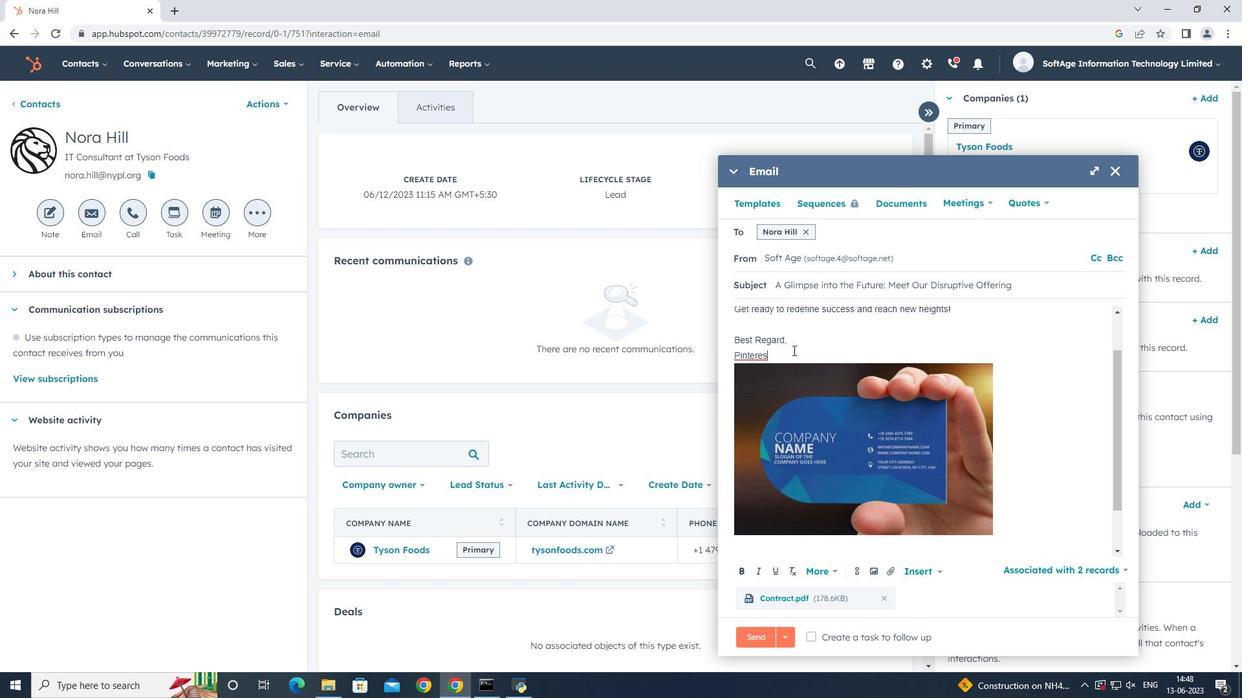 
Action: Mouse moved to (832, 638)
Screenshot: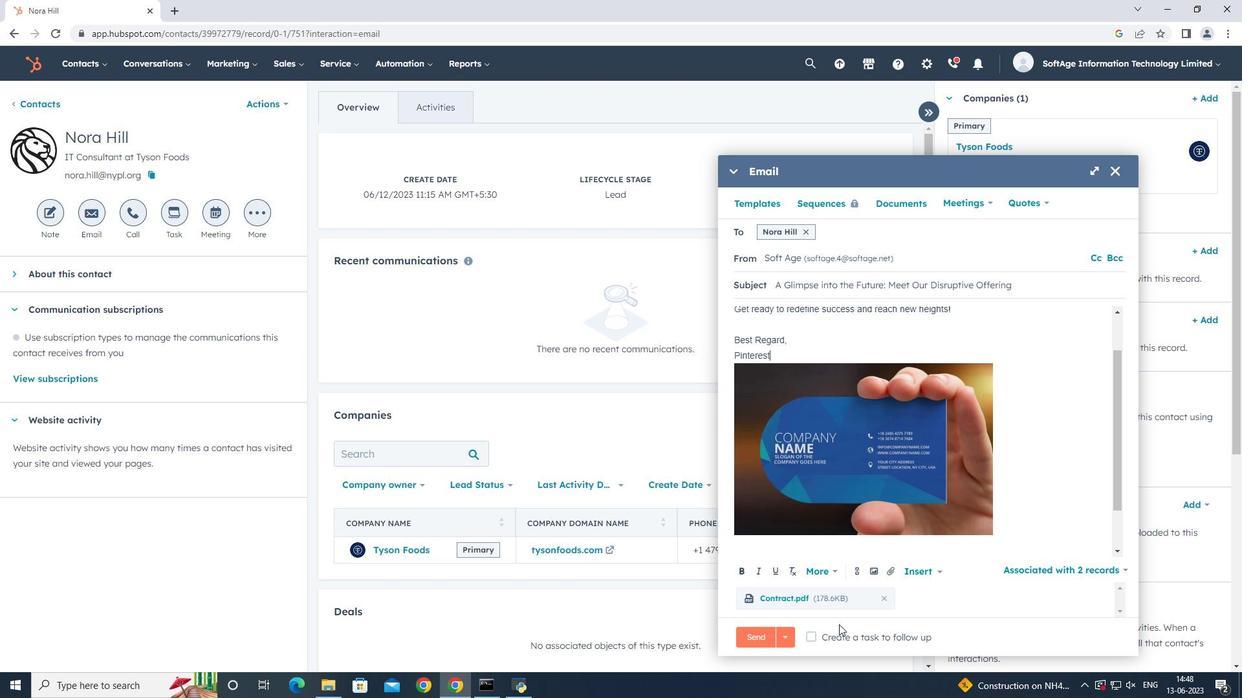 
Action: Mouse pressed left at (832, 638)
Screenshot: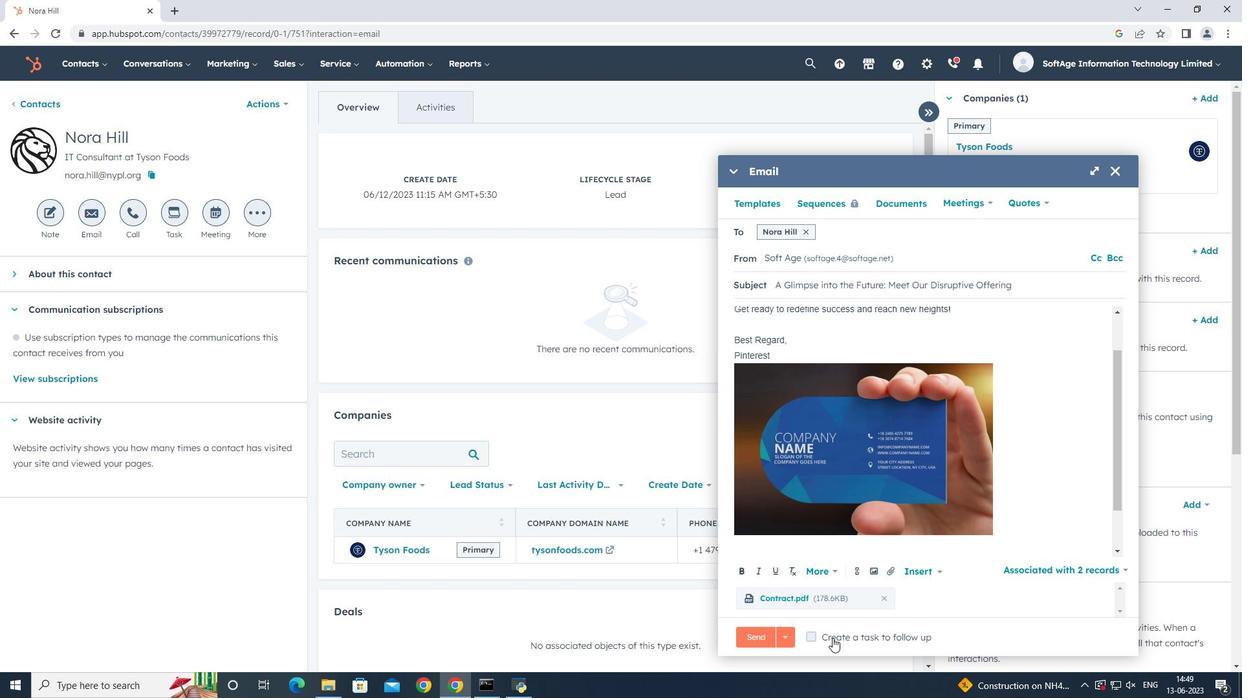 
Action: Mouse moved to (862, 570)
Screenshot: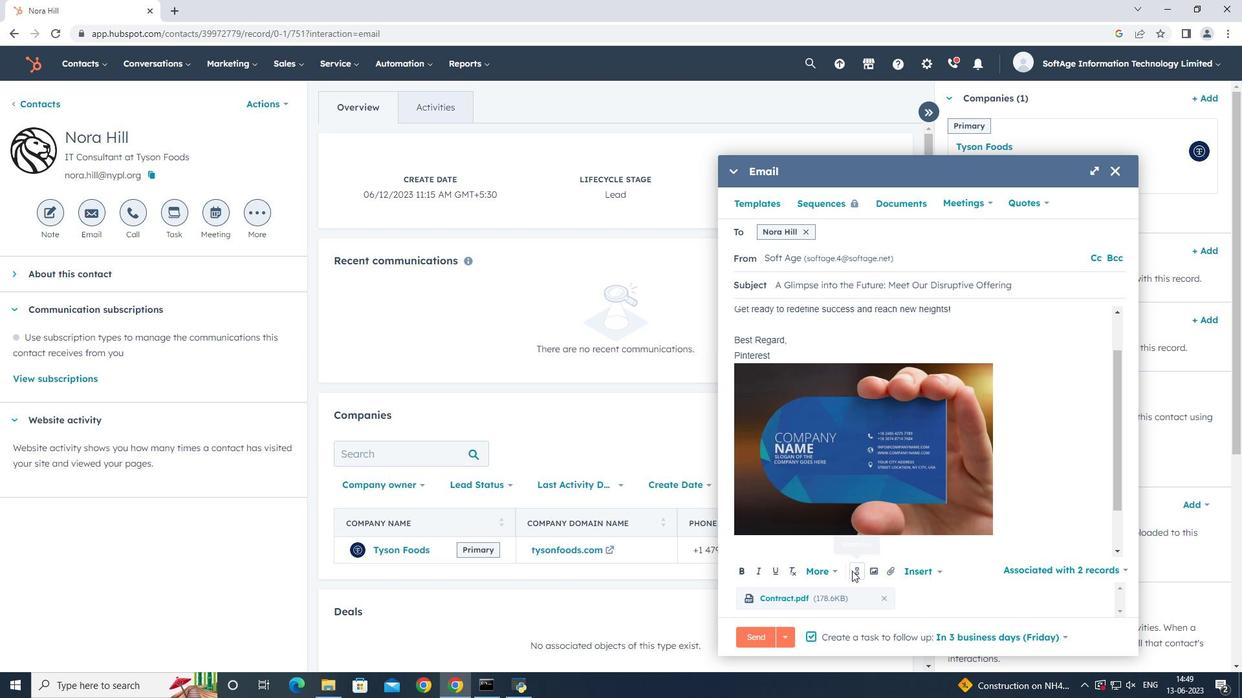 
Action: Mouse pressed left at (862, 570)
Screenshot: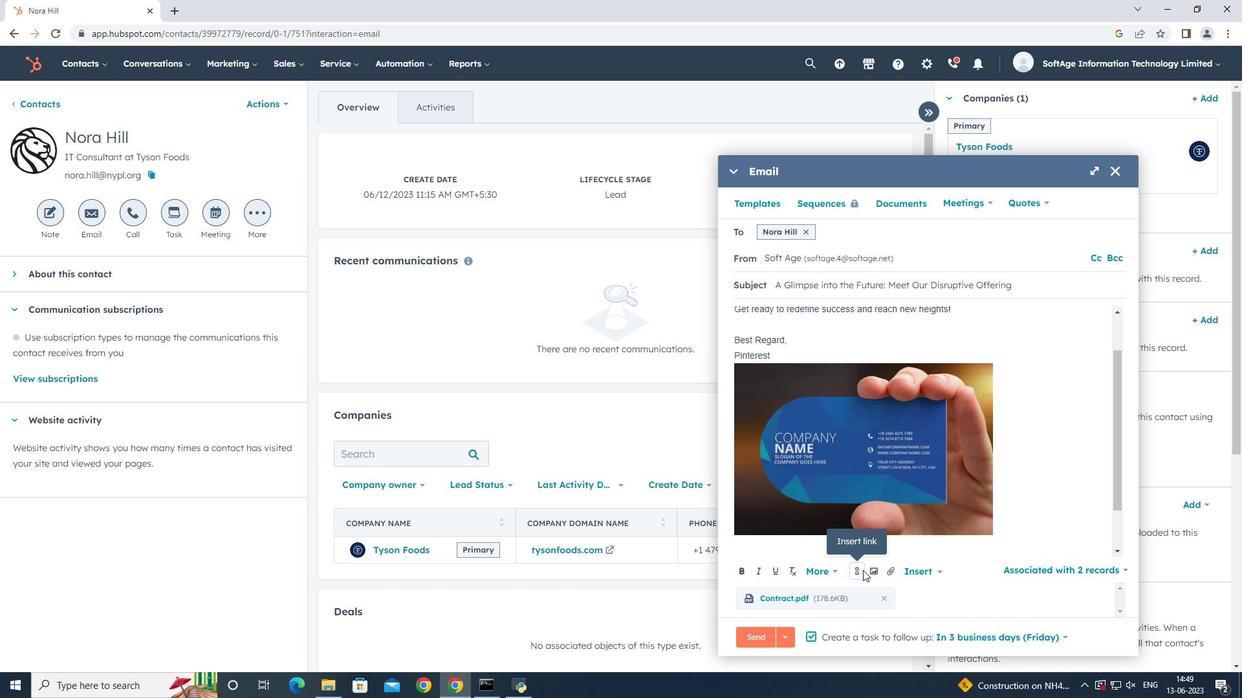 
Action: Mouse moved to (914, 488)
Screenshot: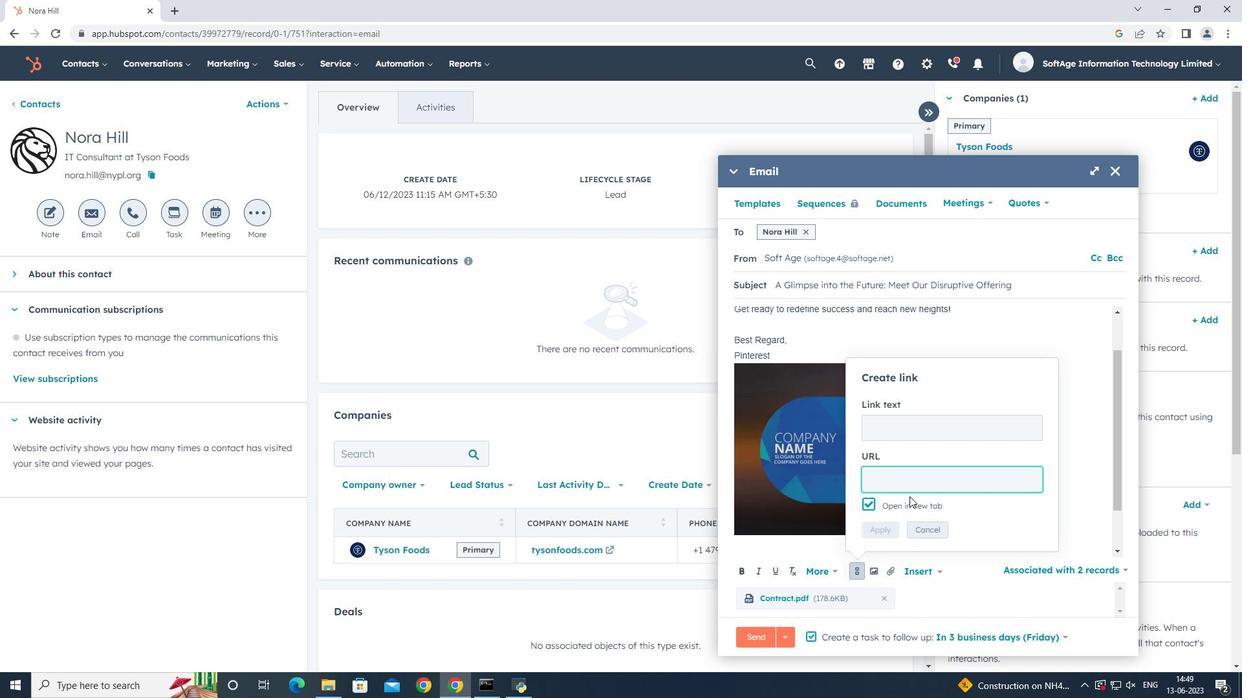 
Action: Key pressed in.pinterest
Screenshot: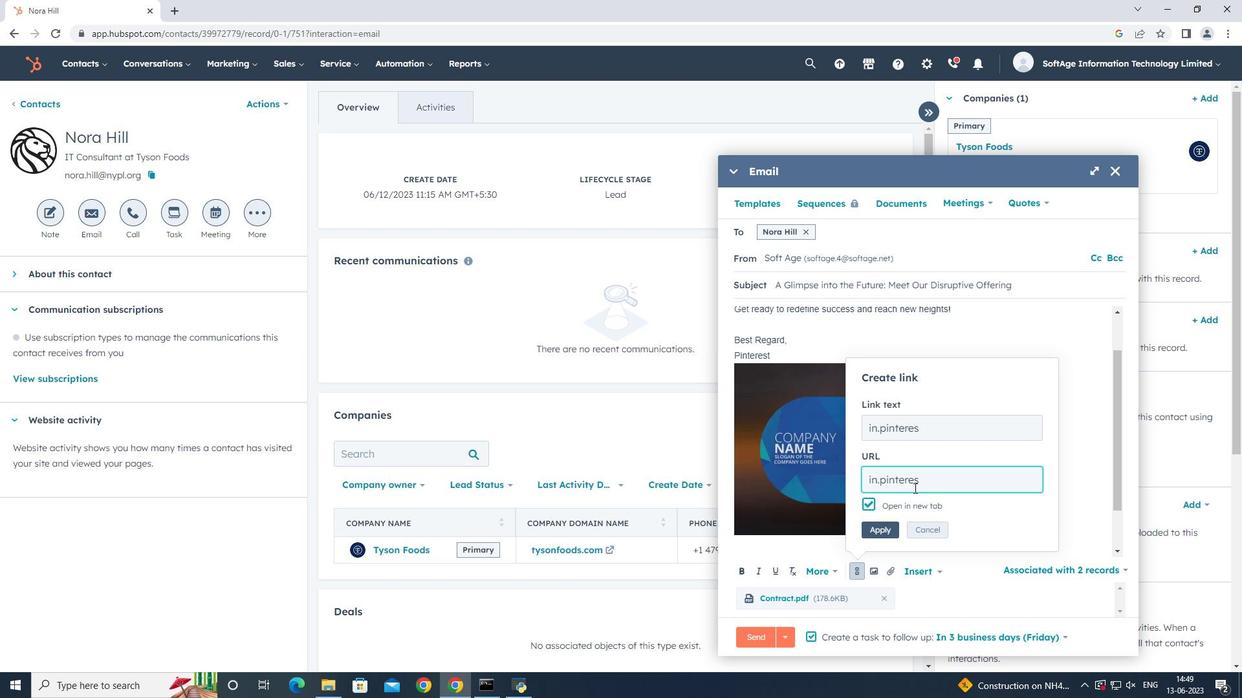 
Action: Mouse moved to (952, 467)
Screenshot: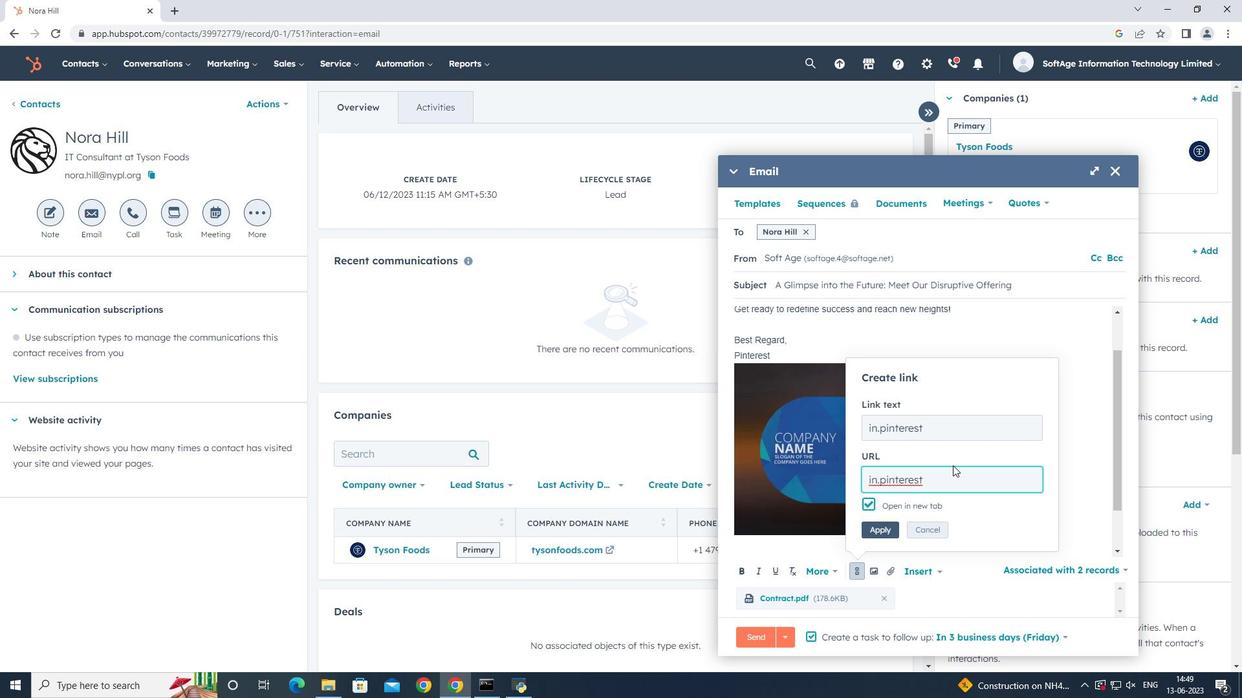 
Action: Key pressed .com
Screenshot: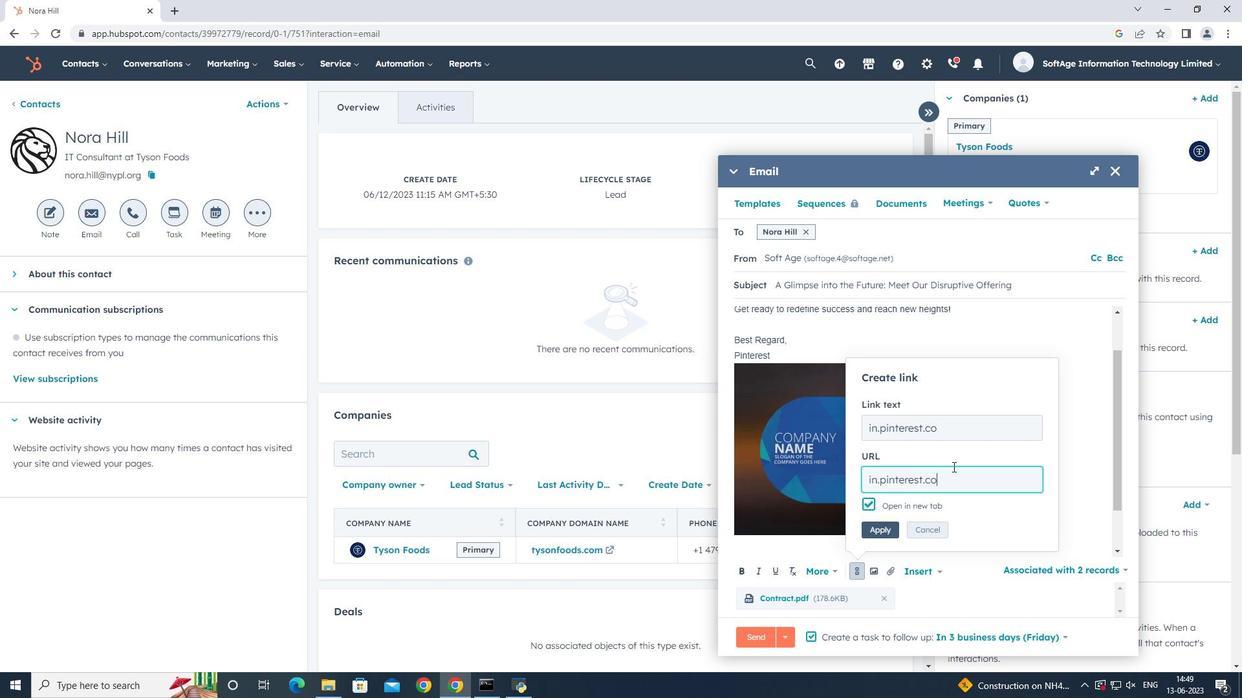
Action: Mouse moved to (879, 527)
Screenshot: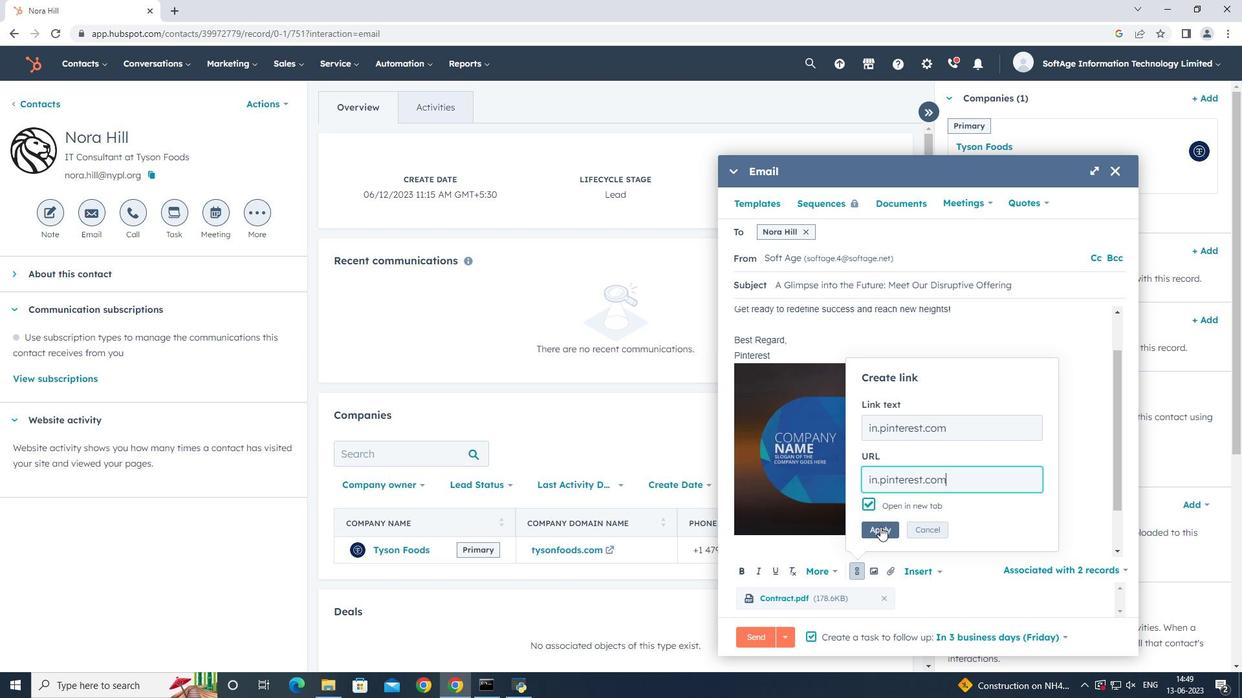 
Action: Mouse pressed left at (879, 527)
Screenshot: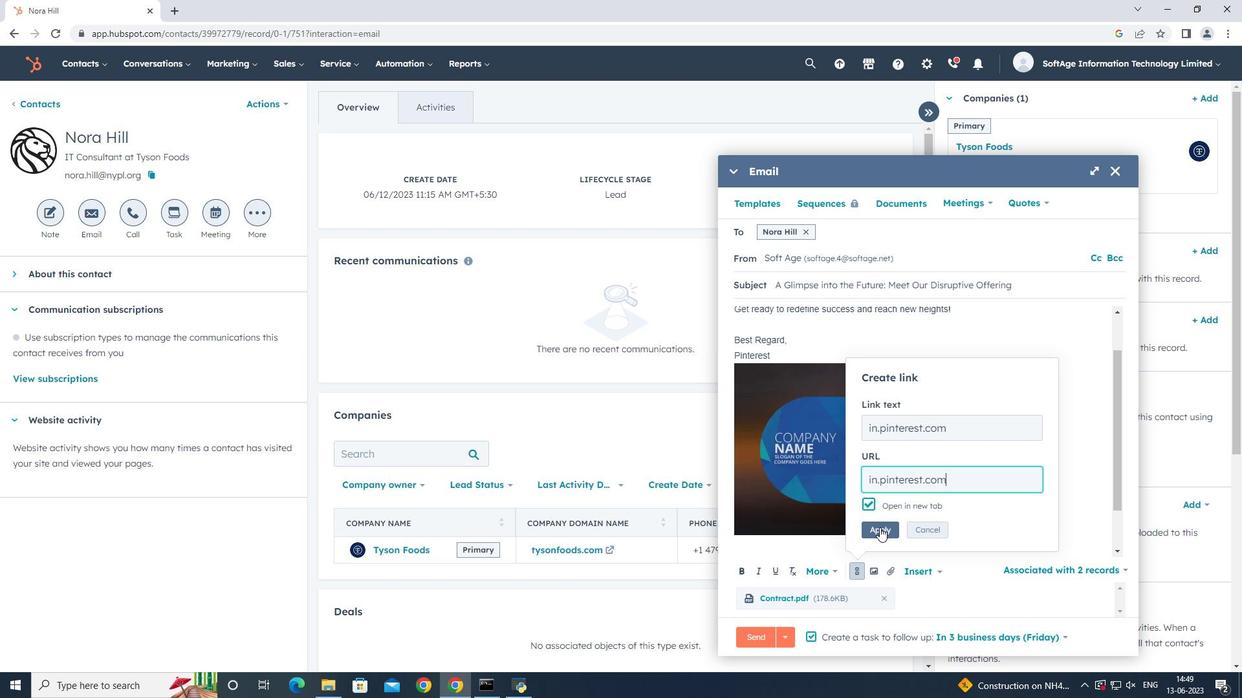 
Action: Mouse moved to (1011, 636)
Screenshot: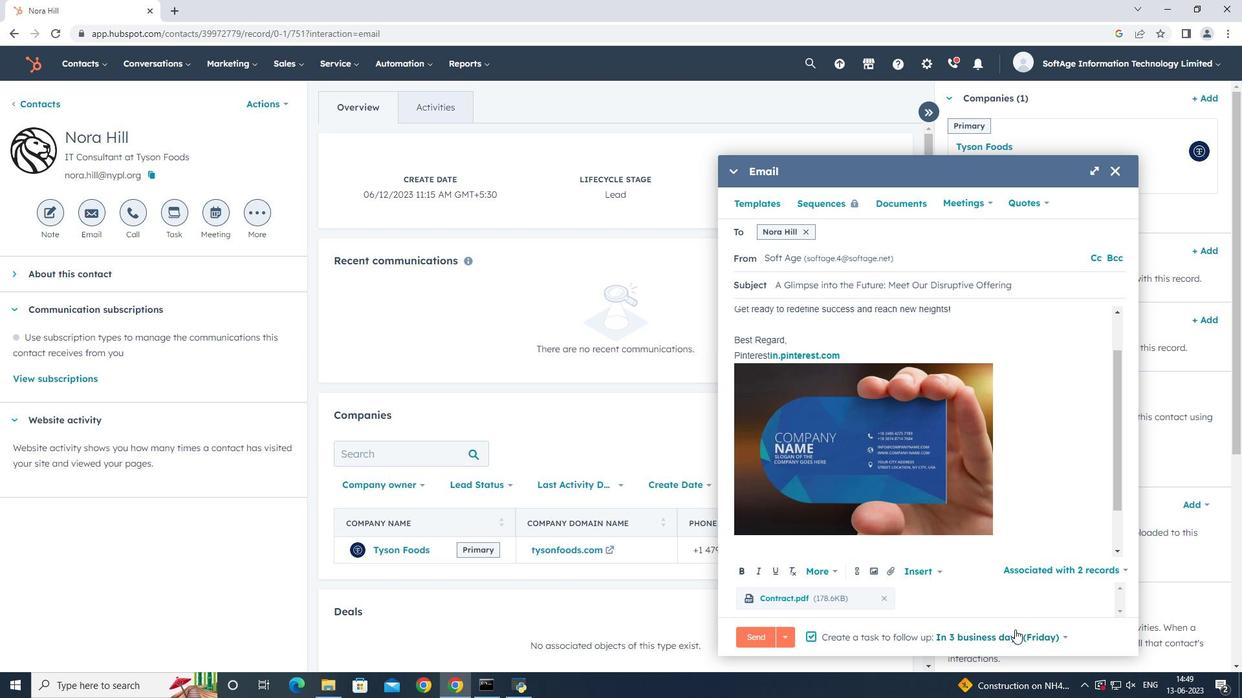 
Action: Mouse pressed left at (1011, 636)
Screenshot: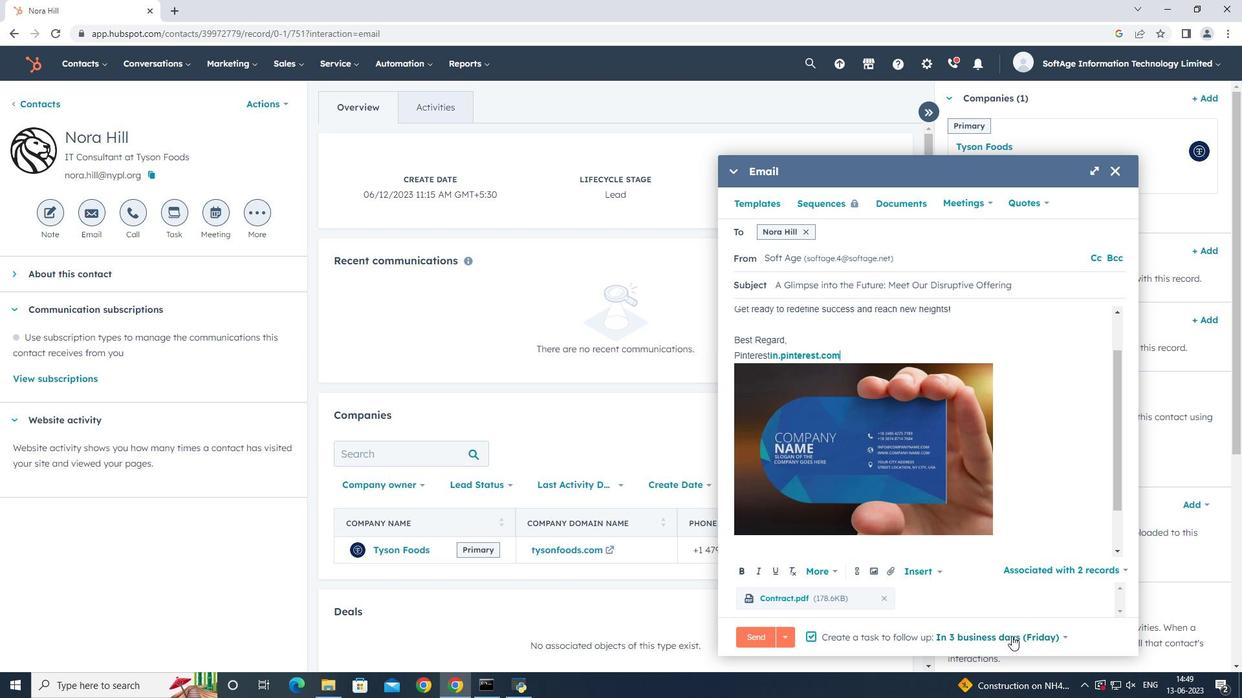 
Action: Mouse moved to (991, 485)
Screenshot: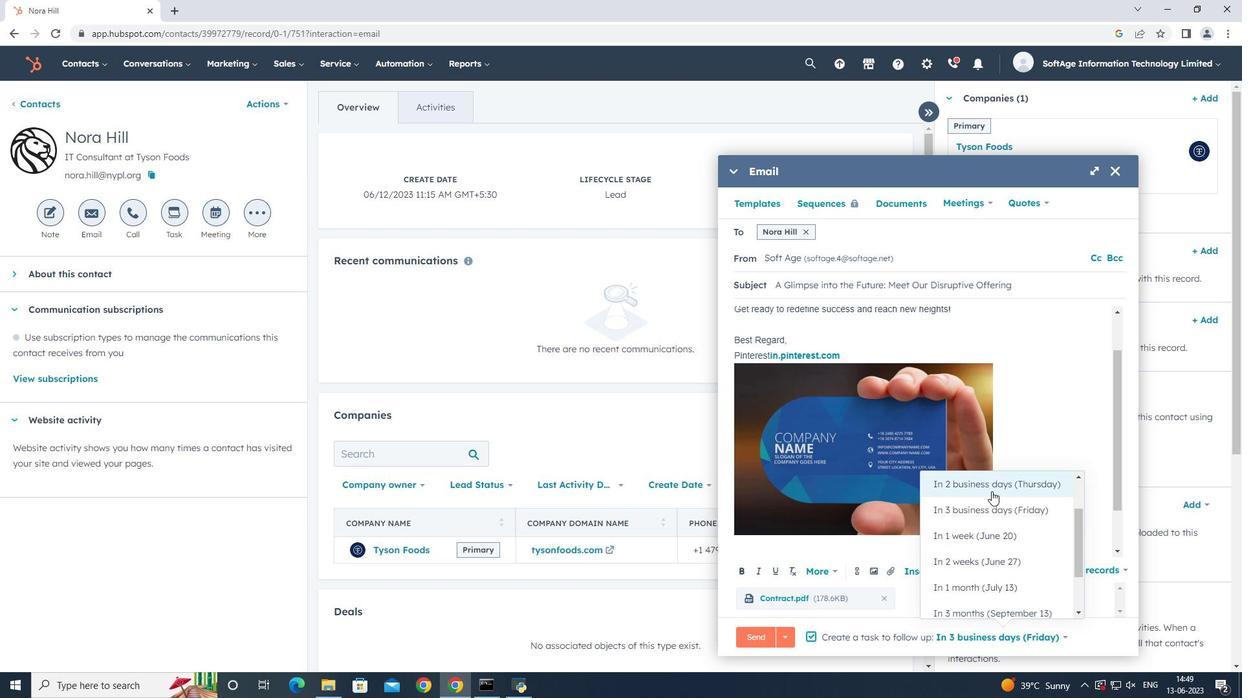 
Action: Mouse pressed left at (991, 485)
Screenshot: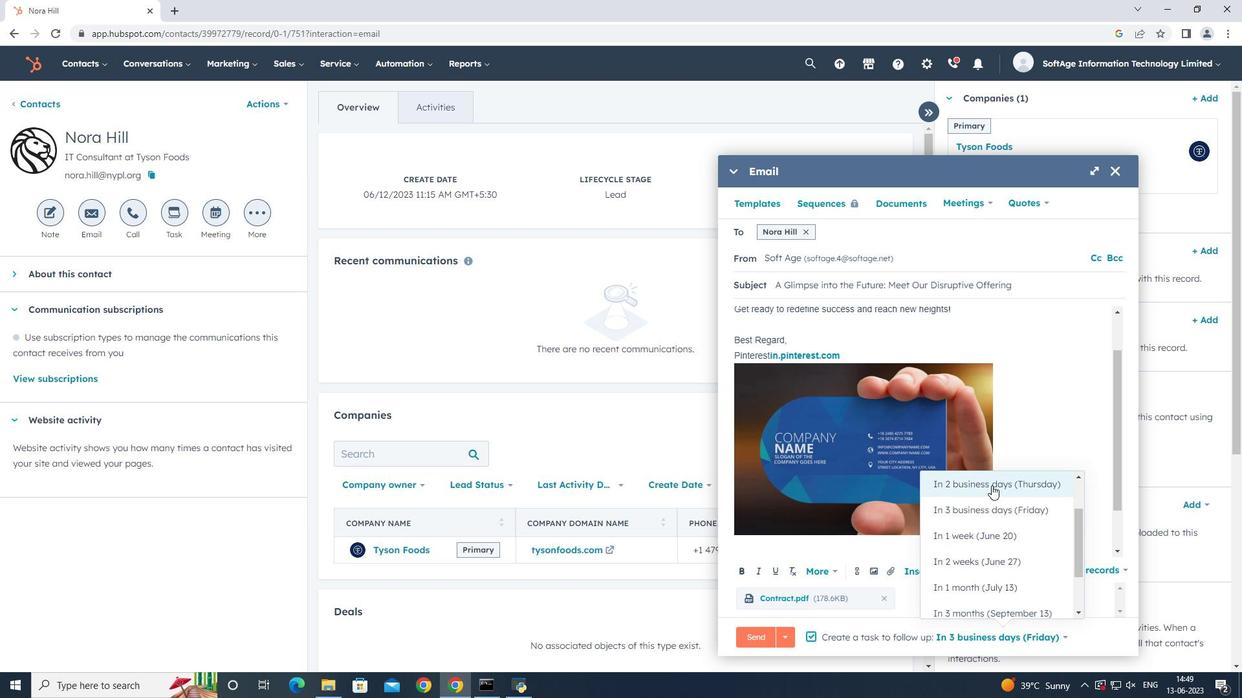 
Action: Mouse moved to (754, 636)
Screenshot: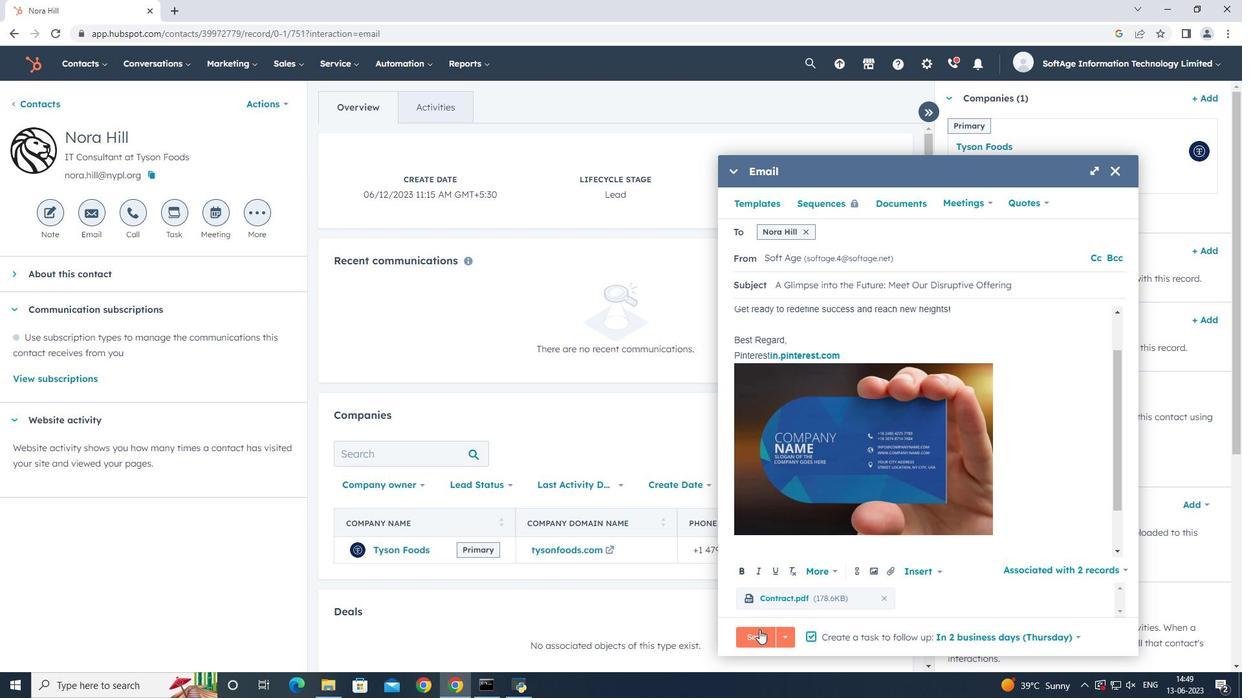 
Action: Mouse pressed left at (754, 636)
Screenshot: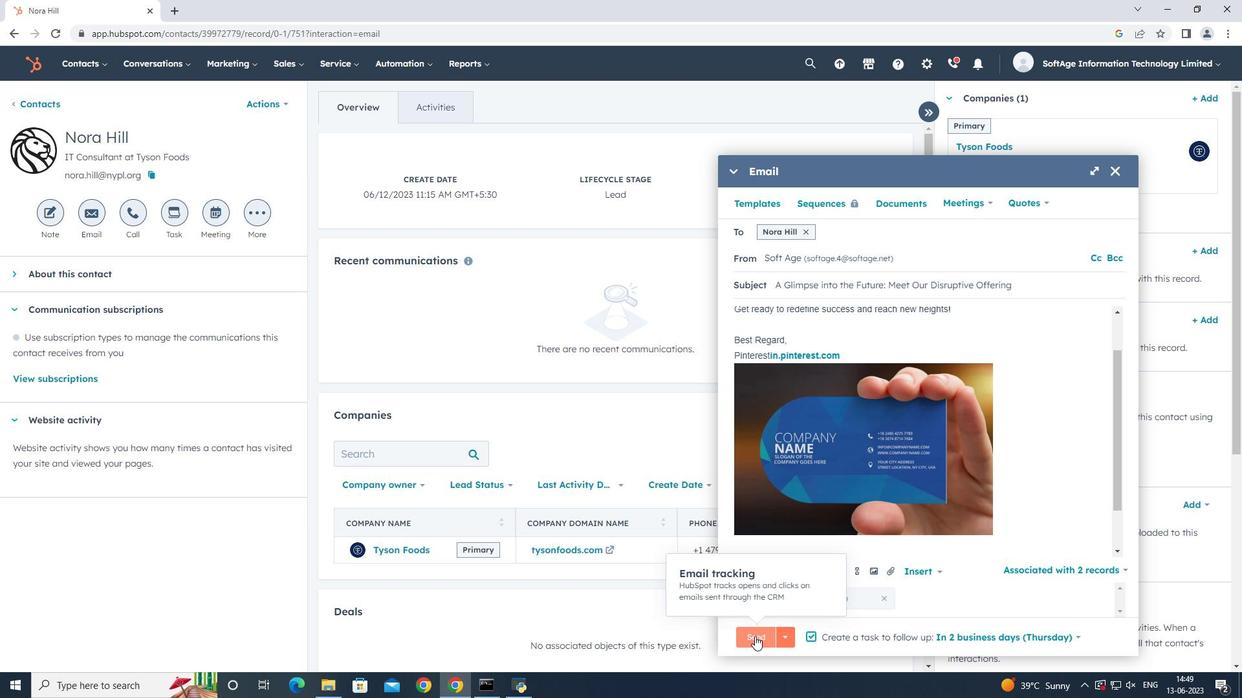 
Action: Mouse moved to (707, 274)
Screenshot: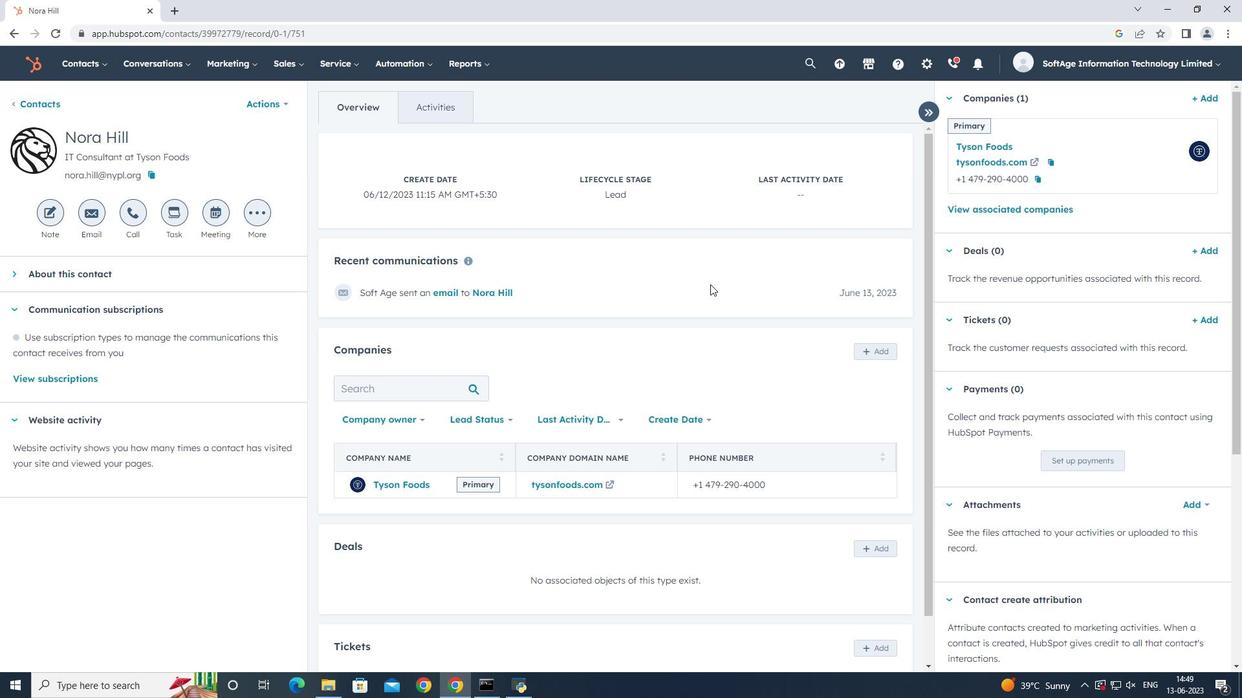 
